 Task: Search one way flight ticket for 3 adults, 3 children in business from Miami: Miami International Airport to Wilmington: Wilmington International Airport on 8-6-2023. Choice of flights is Delta. Number of bags: 4 checked bags. Price is upto 79000. Outbound departure time preference is 23:15.
Action: Mouse moved to (239, 356)
Screenshot: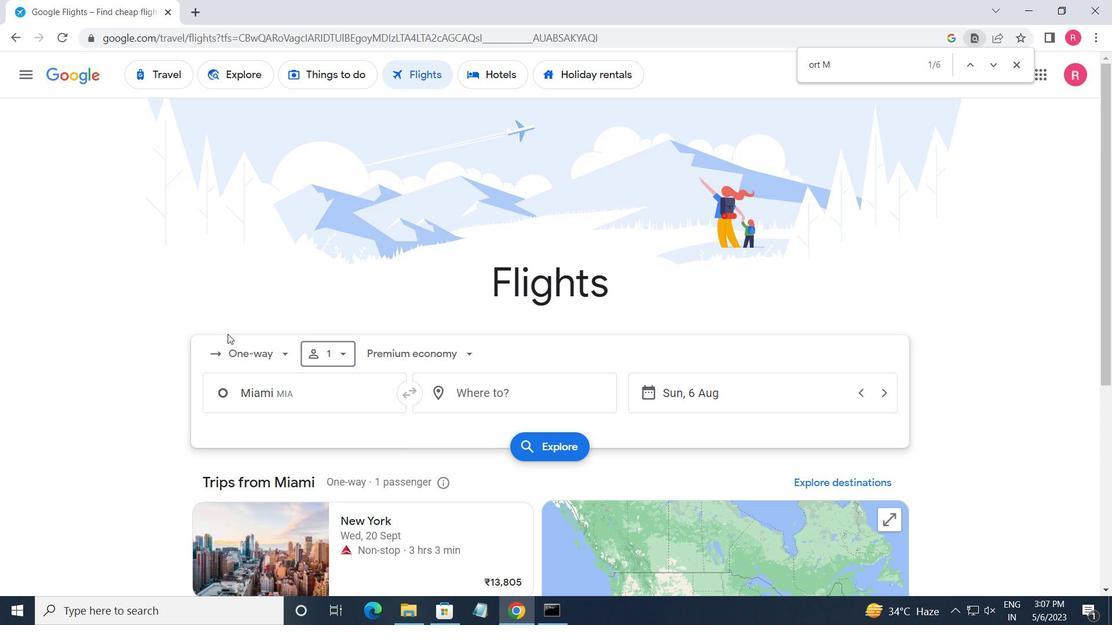 
Action: Mouse pressed left at (239, 356)
Screenshot: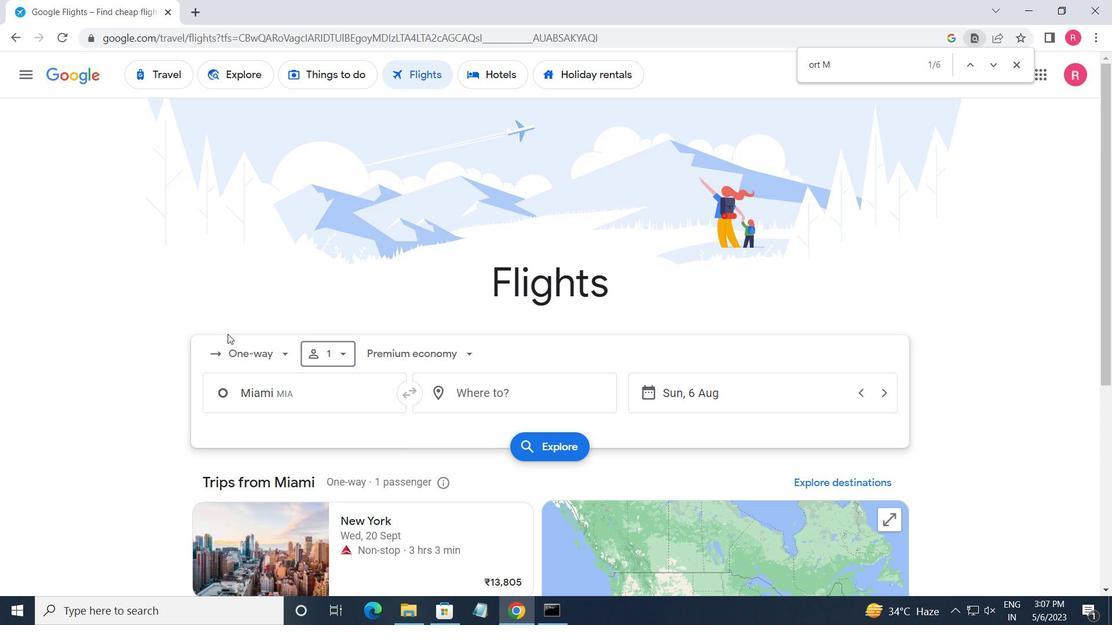 
Action: Mouse moved to (267, 421)
Screenshot: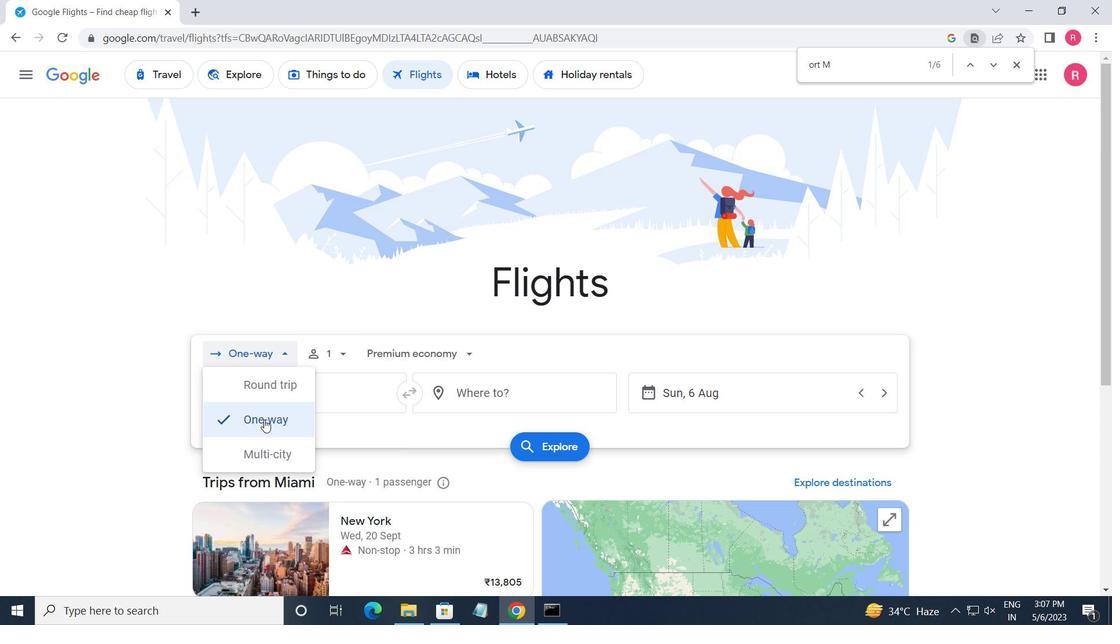 
Action: Mouse pressed left at (267, 421)
Screenshot: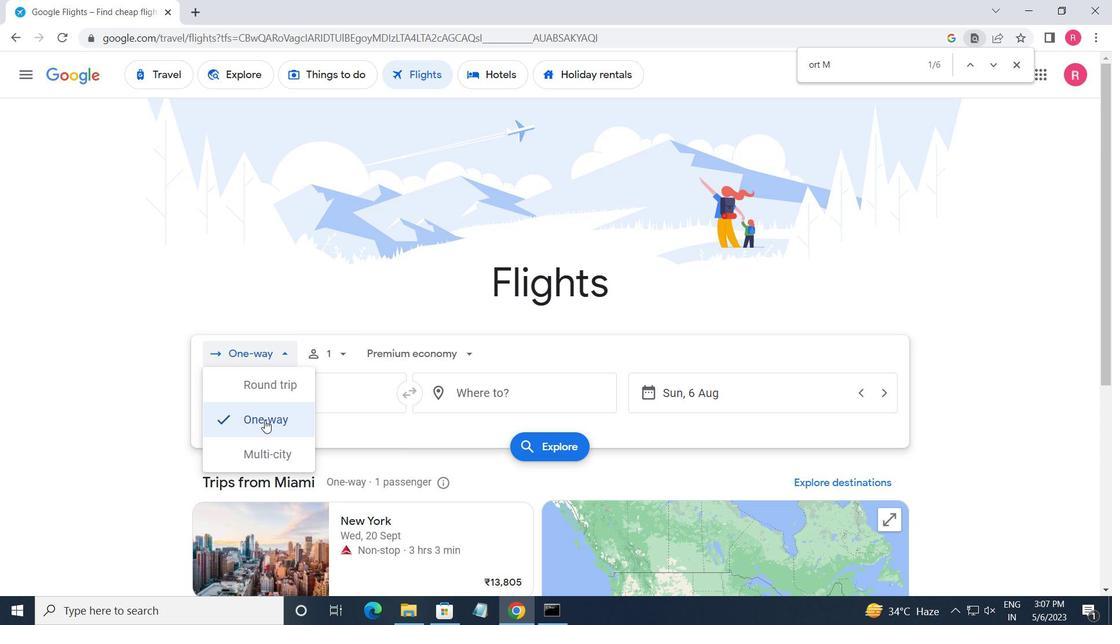 
Action: Mouse moved to (336, 356)
Screenshot: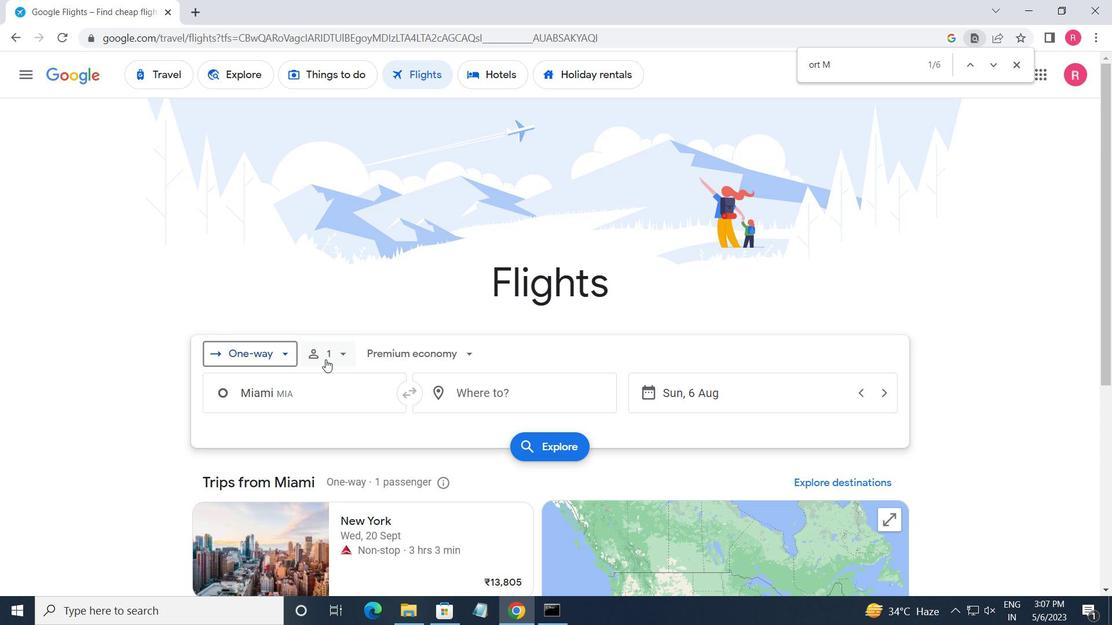 
Action: Mouse pressed left at (336, 356)
Screenshot: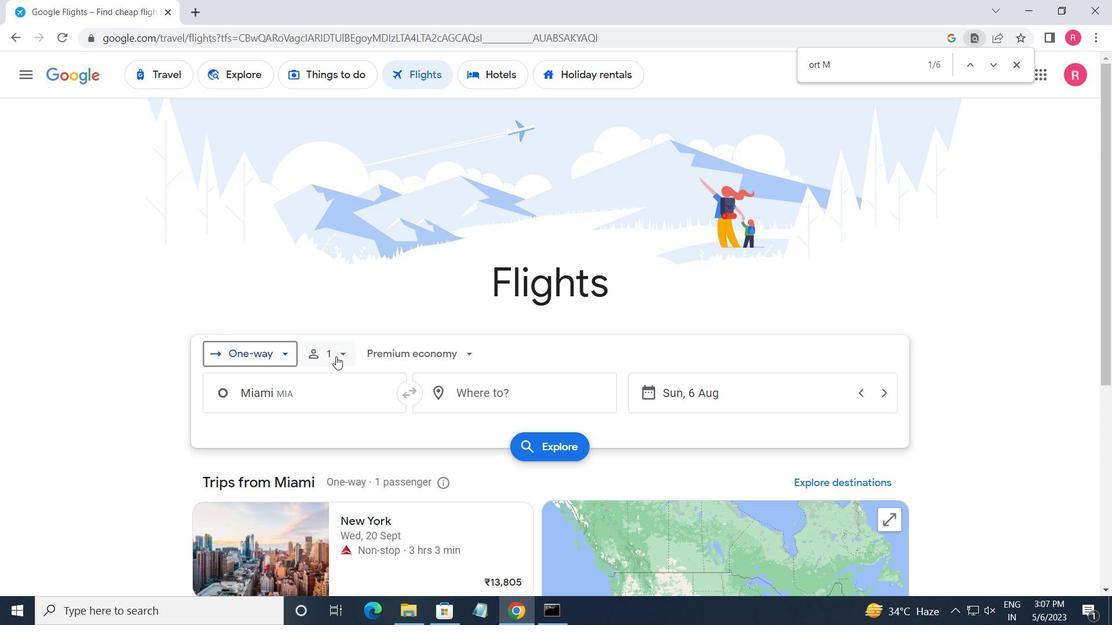 
Action: Mouse moved to (452, 400)
Screenshot: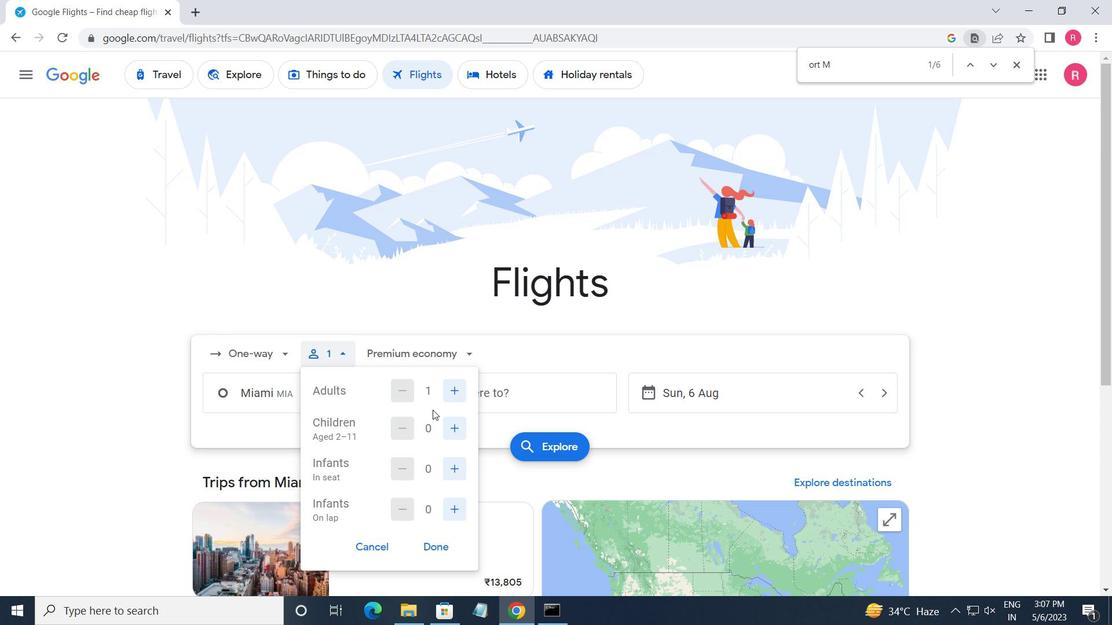 
Action: Mouse pressed left at (452, 400)
Screenshot: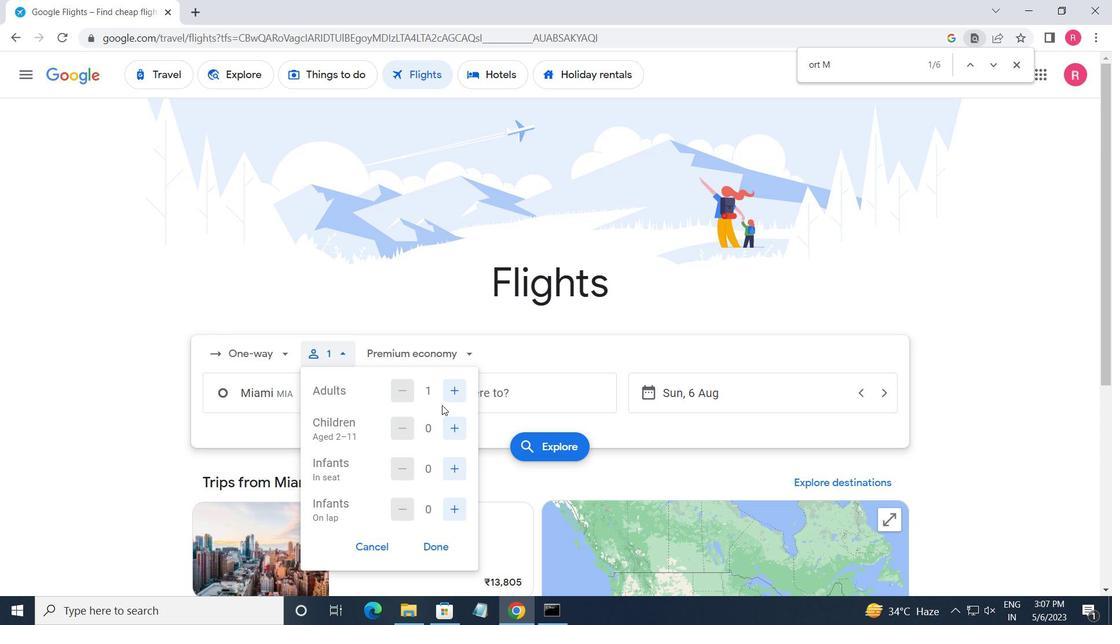 
Action: Mouse pressed left at (452, 400)
Screenshot: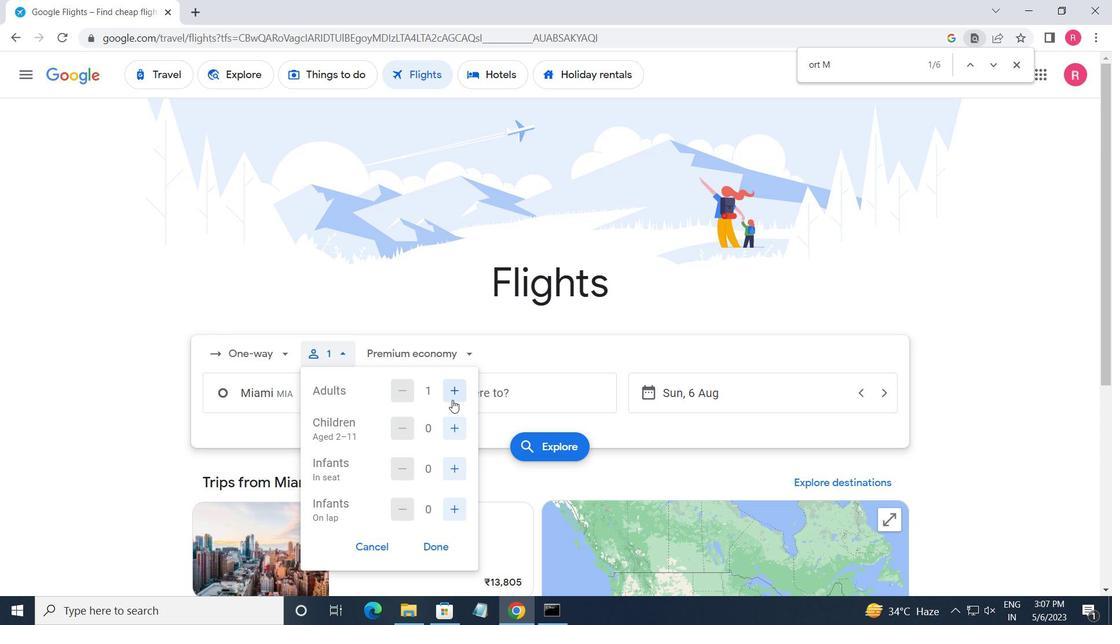 
Action: Mouse moved to (454, 423)
Screenshot: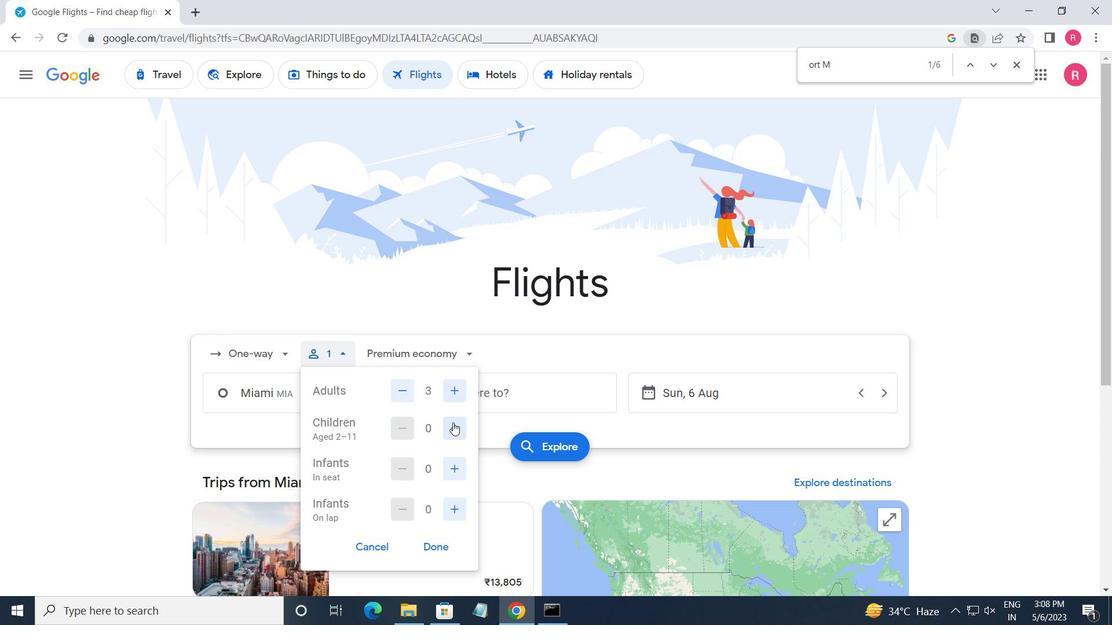 
Action: Mouse pressed left at (454, 423)
Screenshot: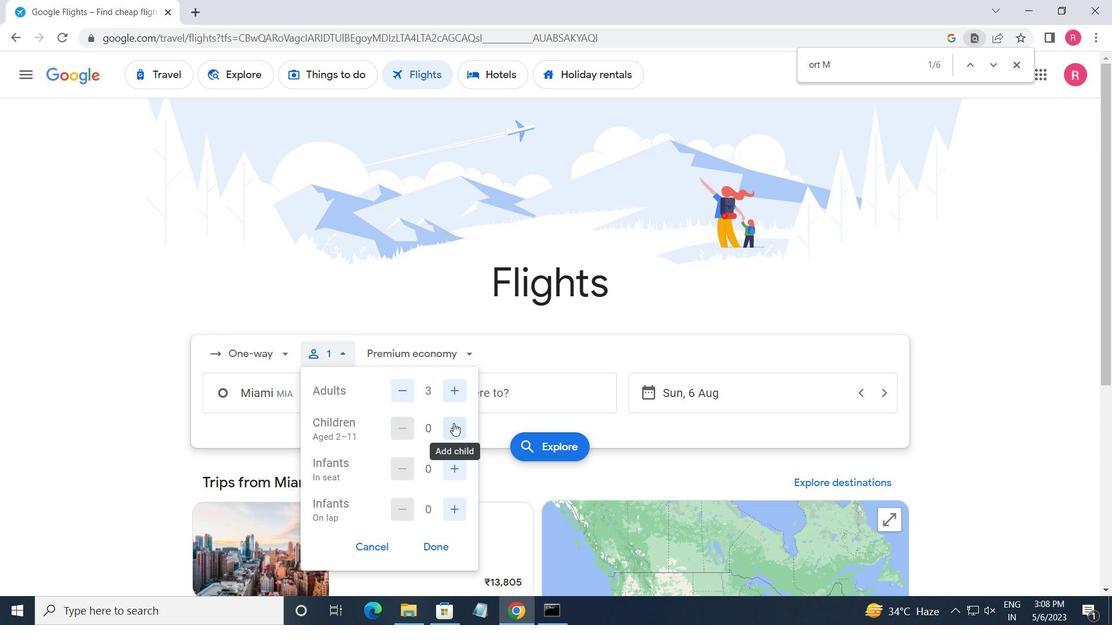 
Action: Mouse pressed left at (454, 423)
Screenshot: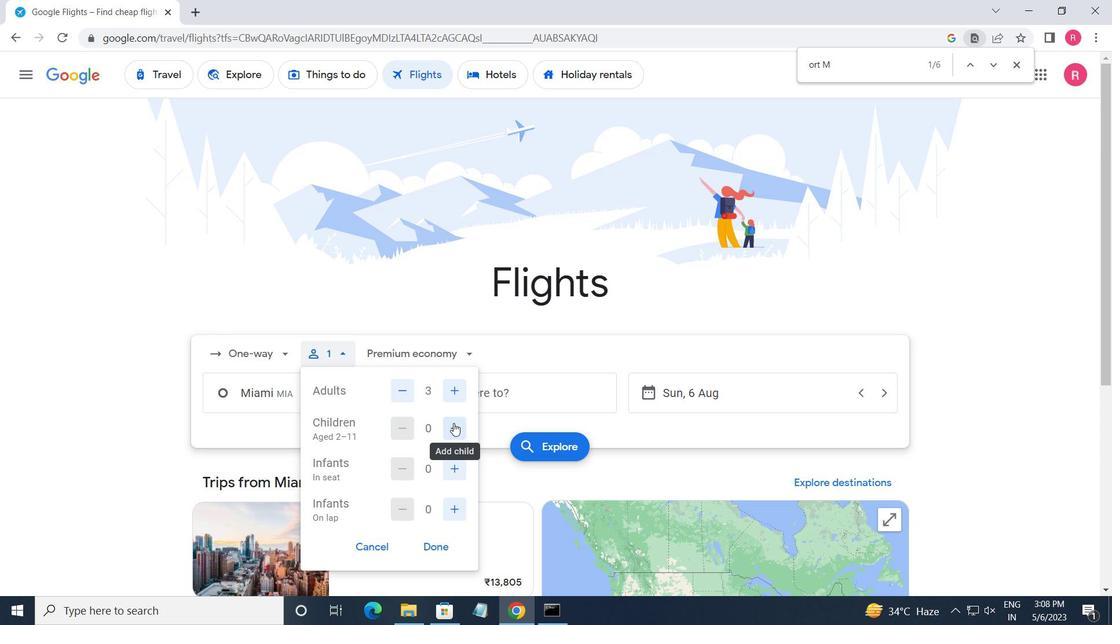 
Action: Mouse pressed left at (454, 423)
Screenshot: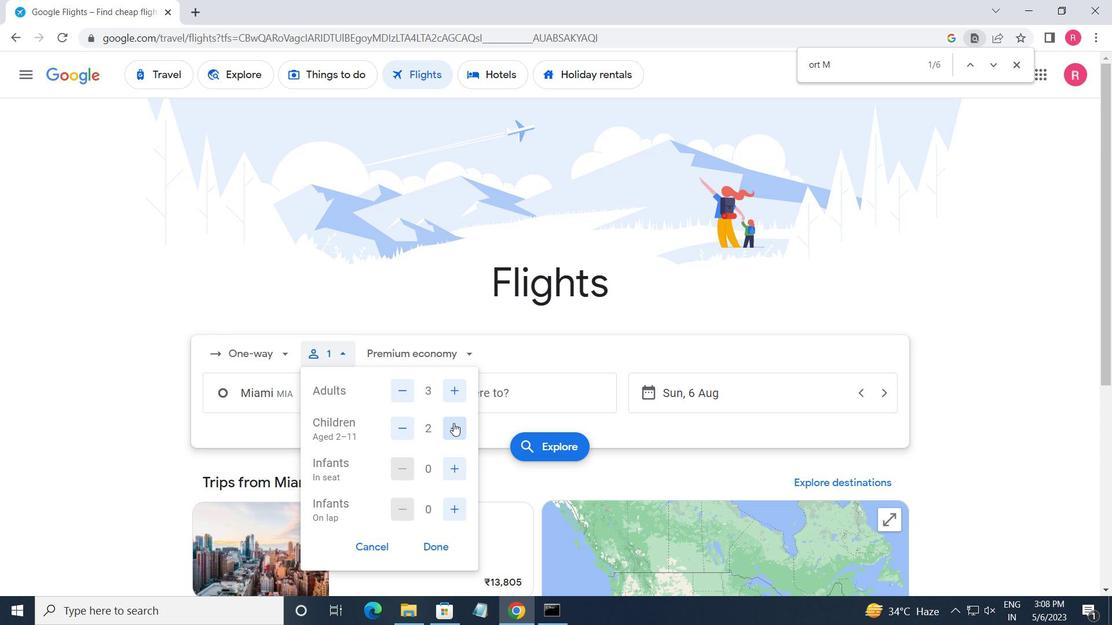 
Action: Mouse moved to (426, 557)
Screenshot: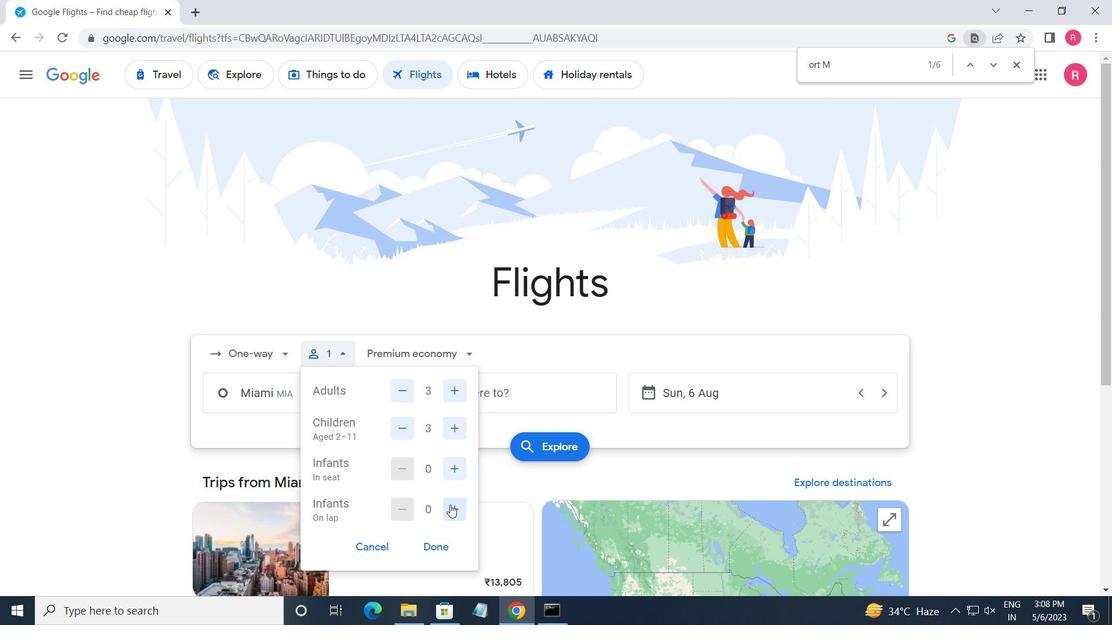 
Action: Mouse pressed left at (426, 557)
Screenshot: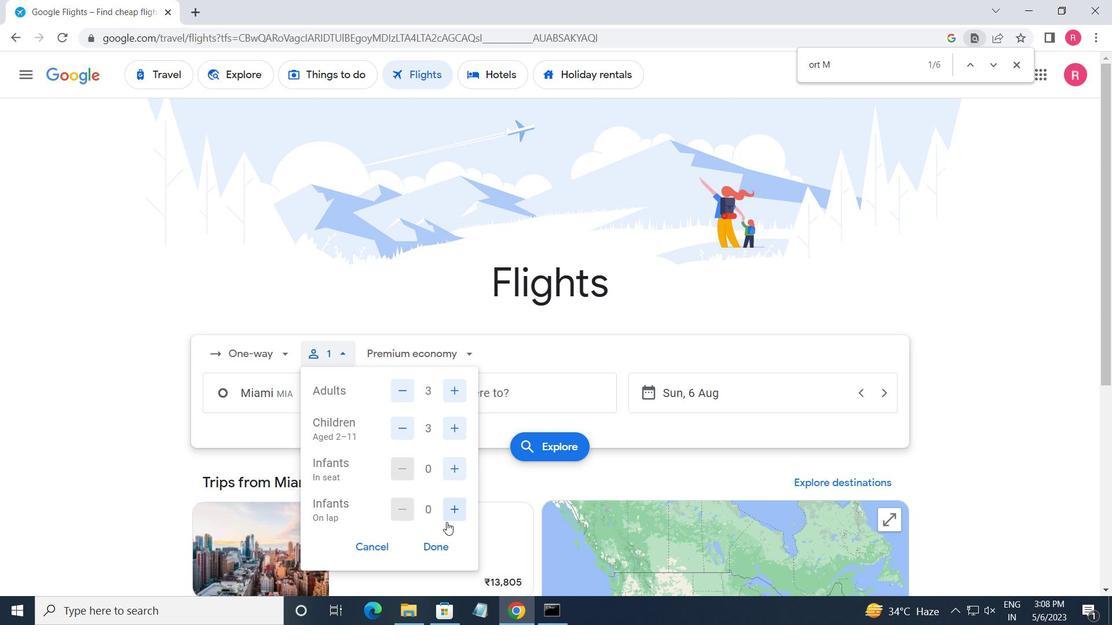 
Action: Mouse moved to (407, 358)
Screenshot: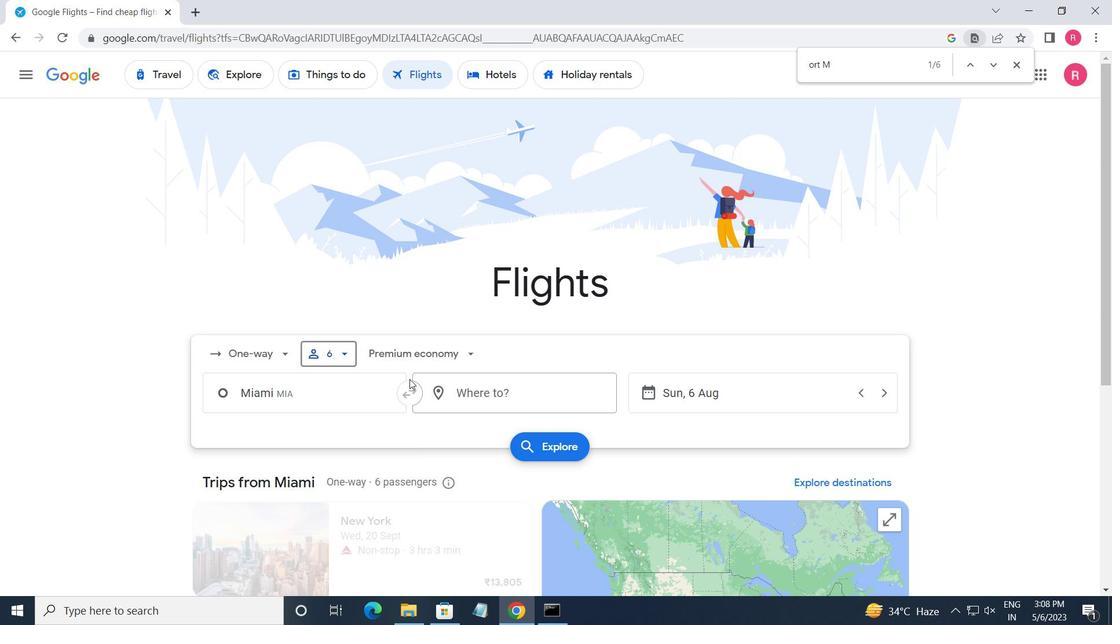 
Action: Mouse pressed left at (407, 358)
Screenshot: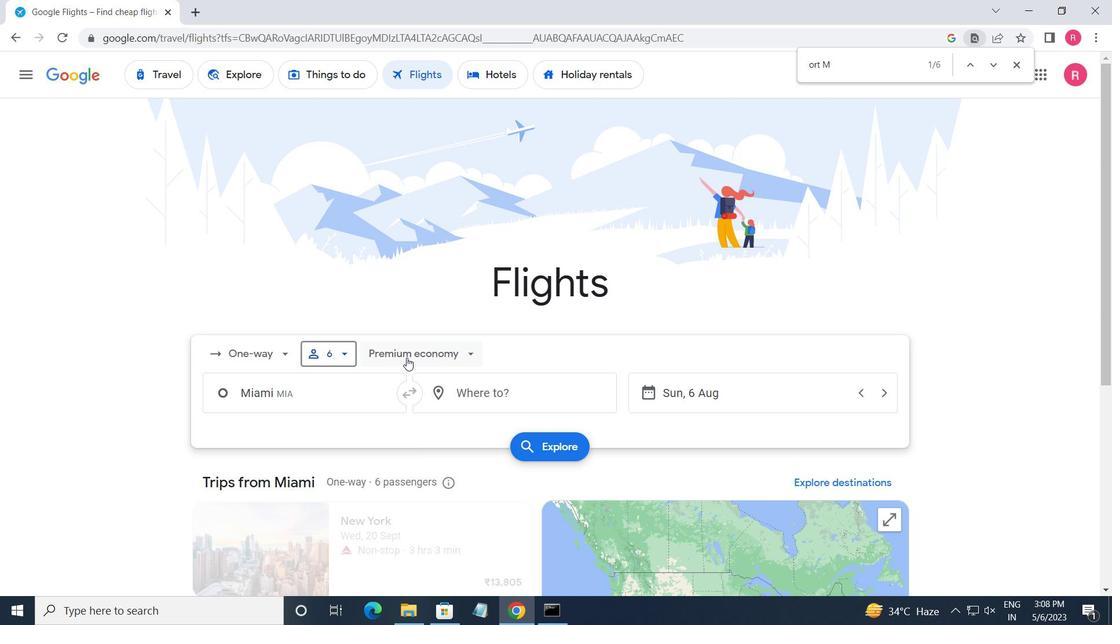 
Action: Mouse moved to (432, 455)
Screenshot: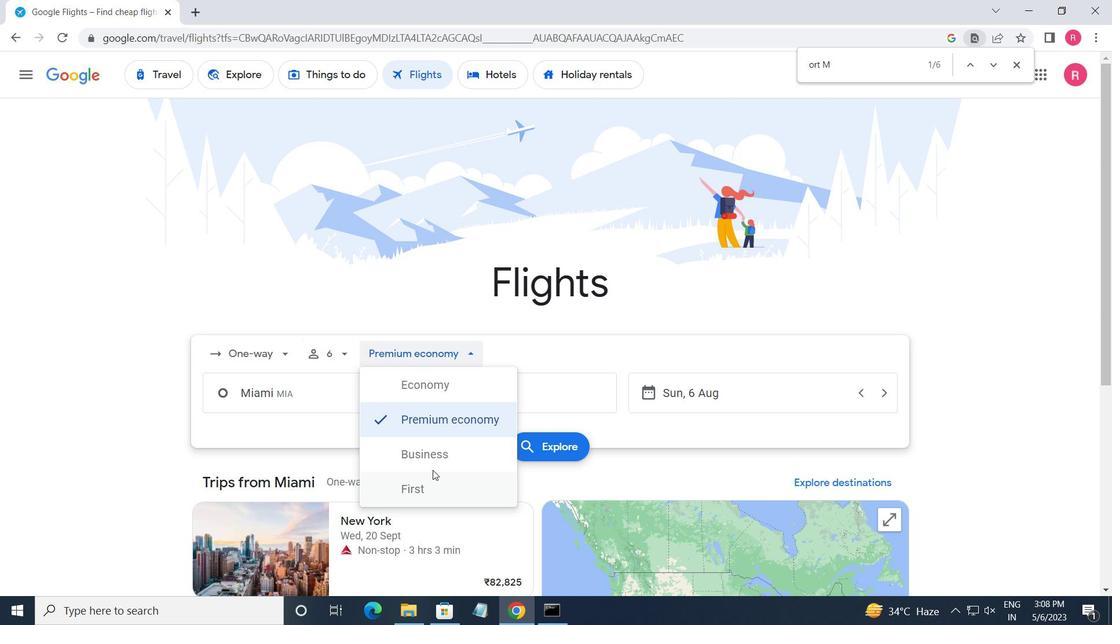 
Action: Mouse pressed left at (432, 455)
Screenshot: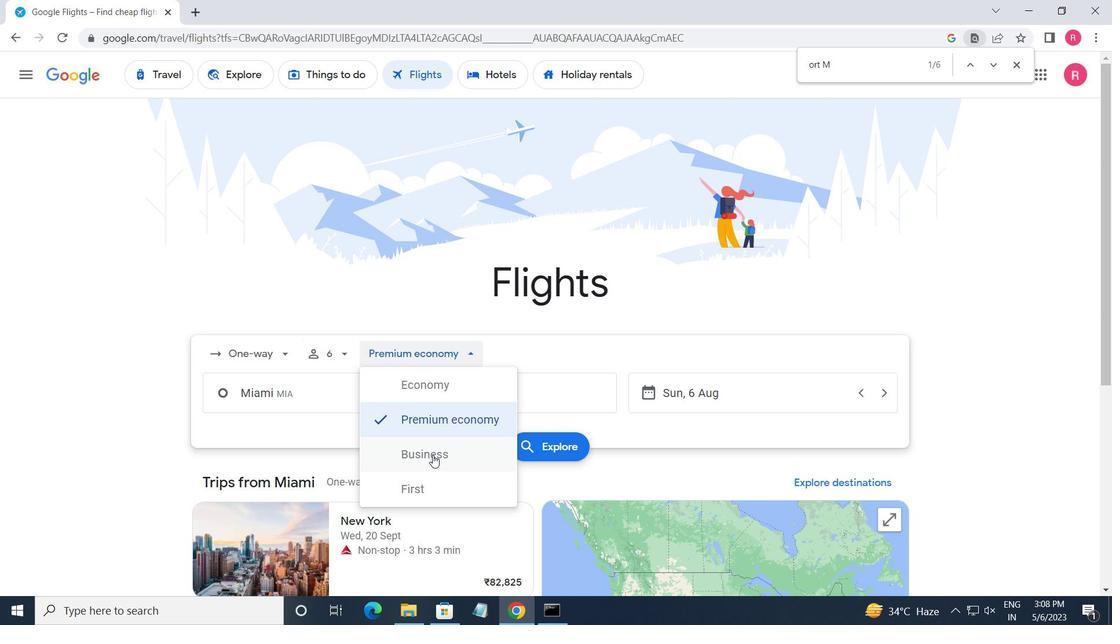 
Action: Mouse moved to (348, 406)
Screenshot: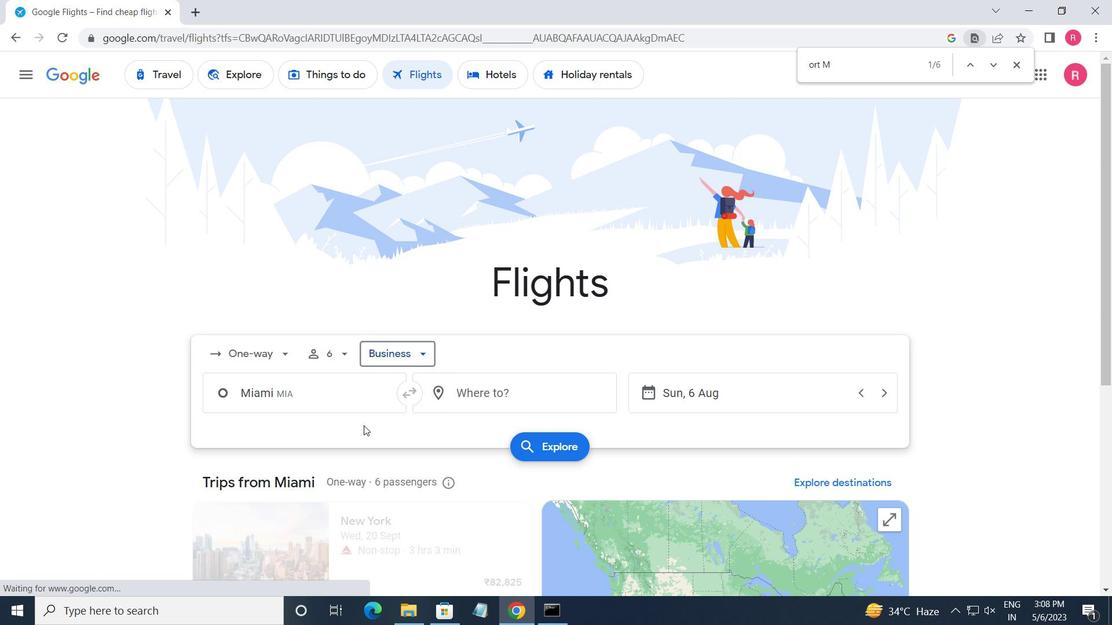 
Action: Mouse pressed left at (348, 406)
Screenshot: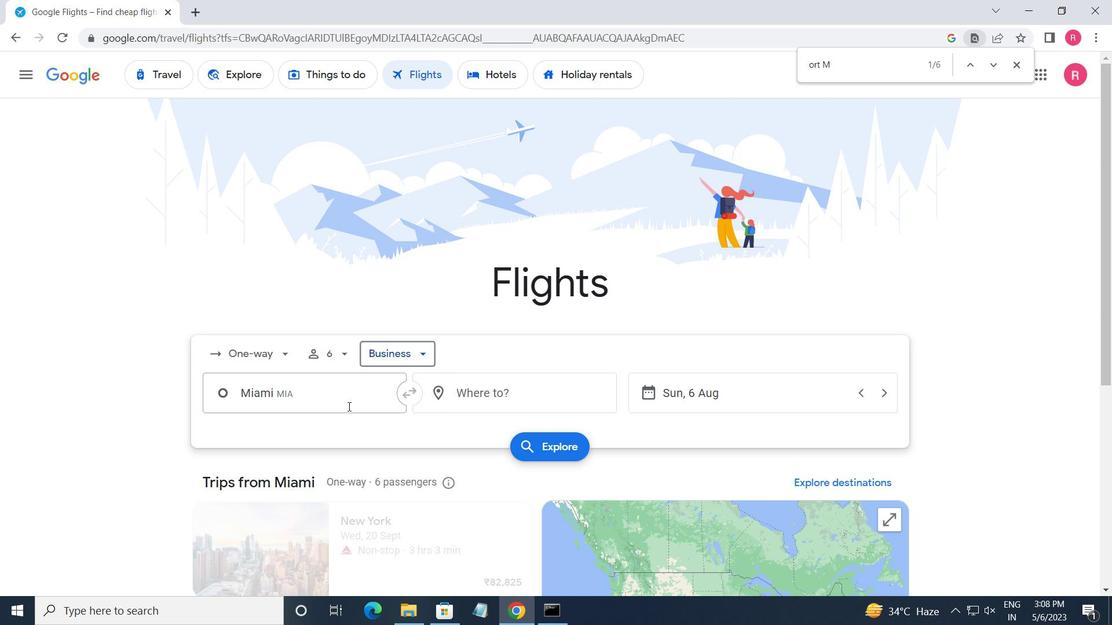 
Action: Mouse moved to (347, 403)
Screenshot: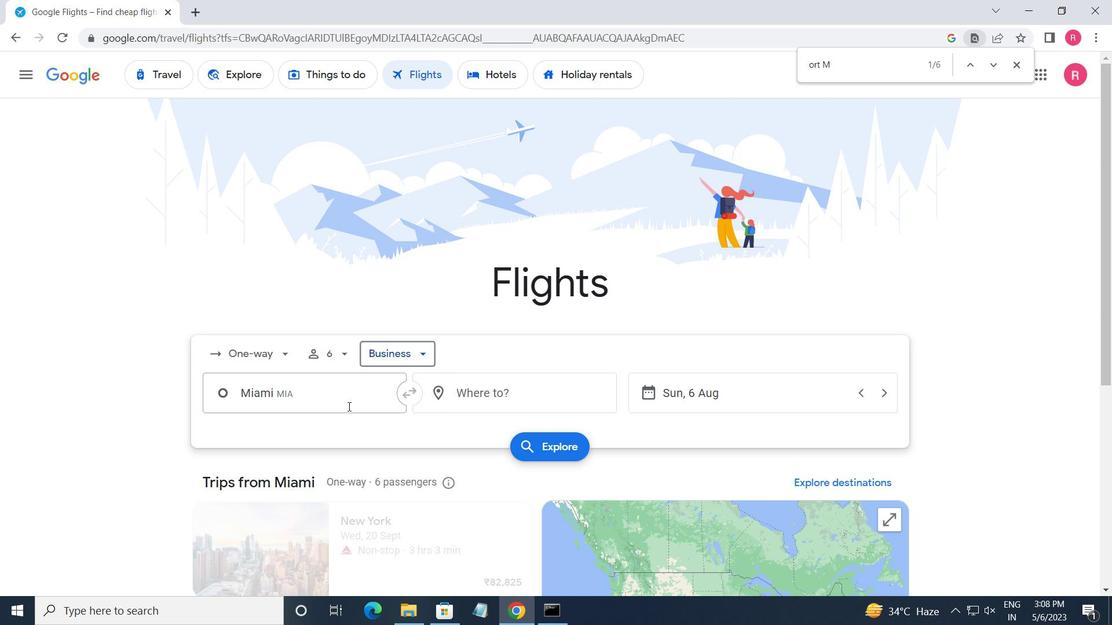 
Action: Key pressed <Key.shift_r>Miami
Screenshot: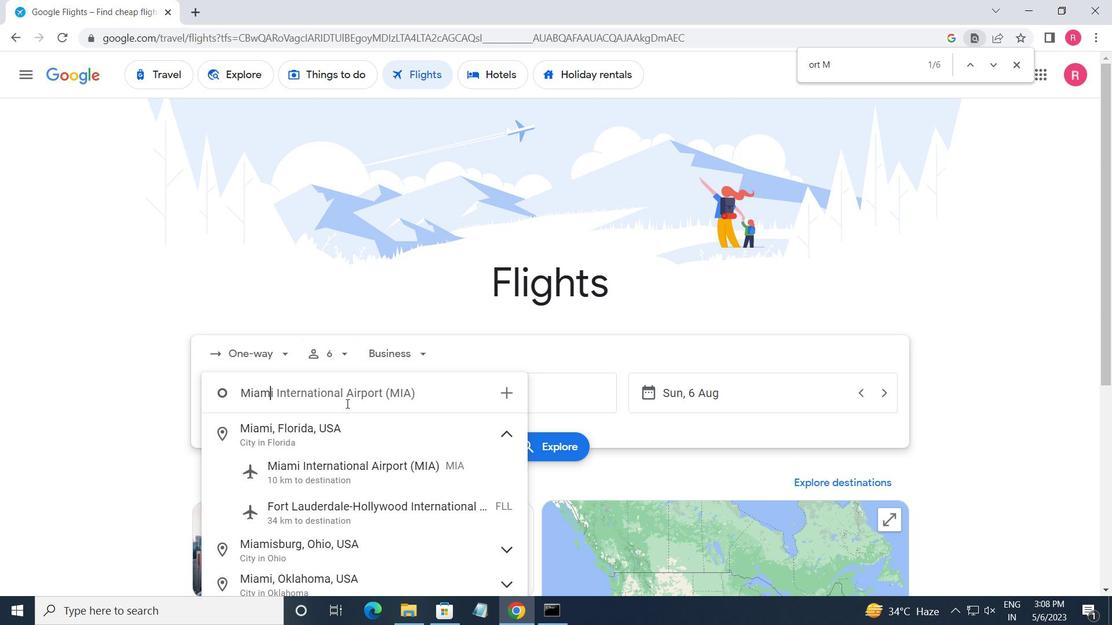 
Action: Mouse moved to (401, 482)
Screenshot: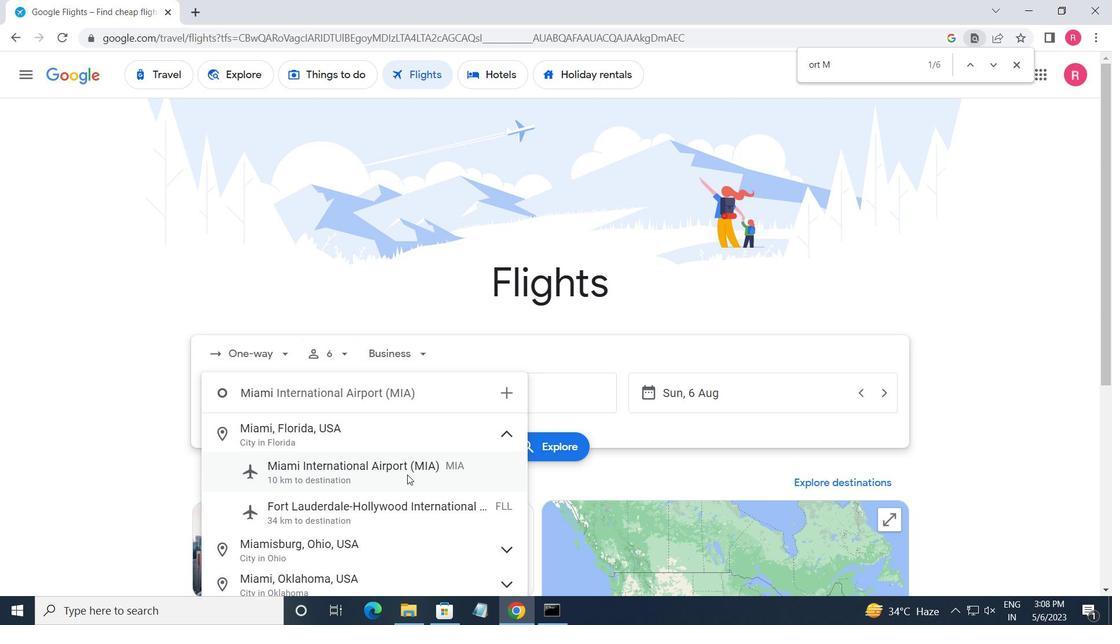
Action: Mouse pressed left at (401, 482)
Screenshot: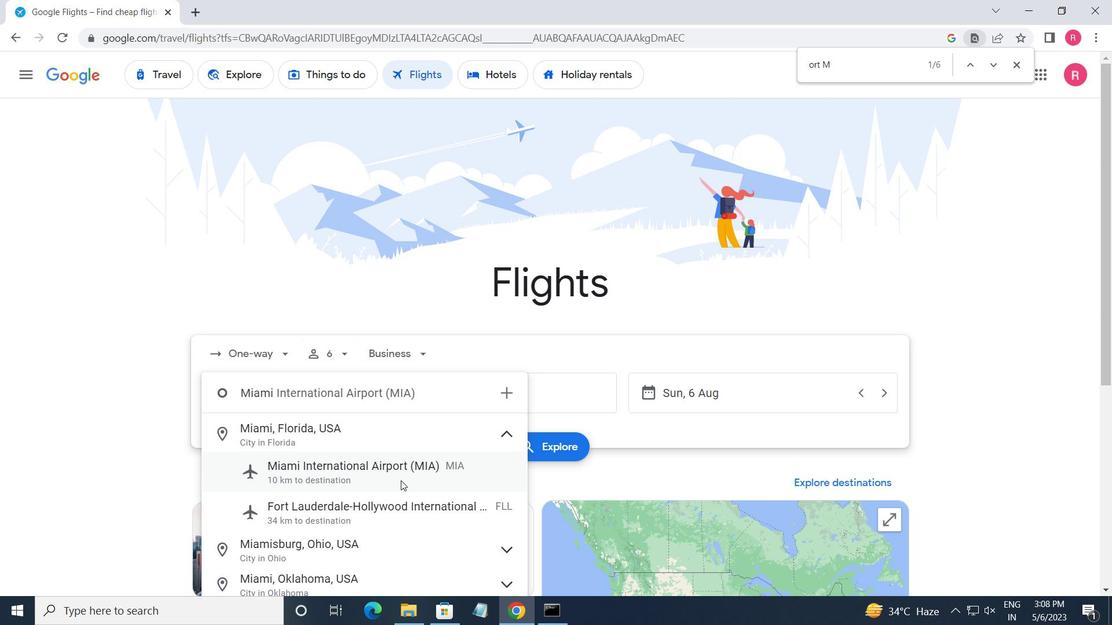 
Action: Mouse moved to (503, 402)
Screenshot: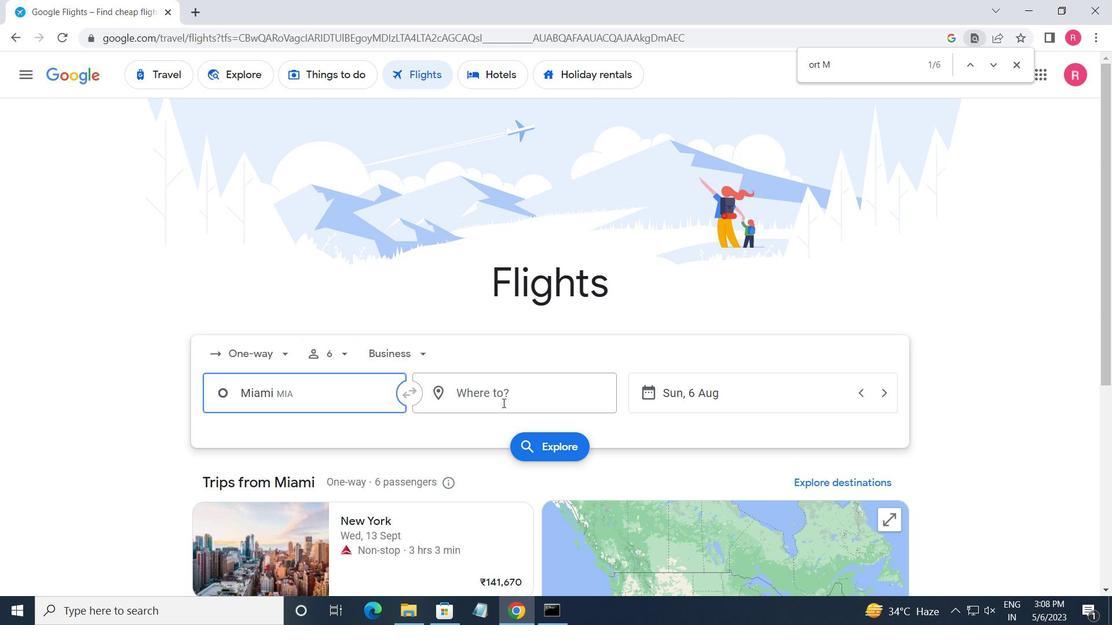 
Action: Mouse pressed left at (503, 402)
Screenshot: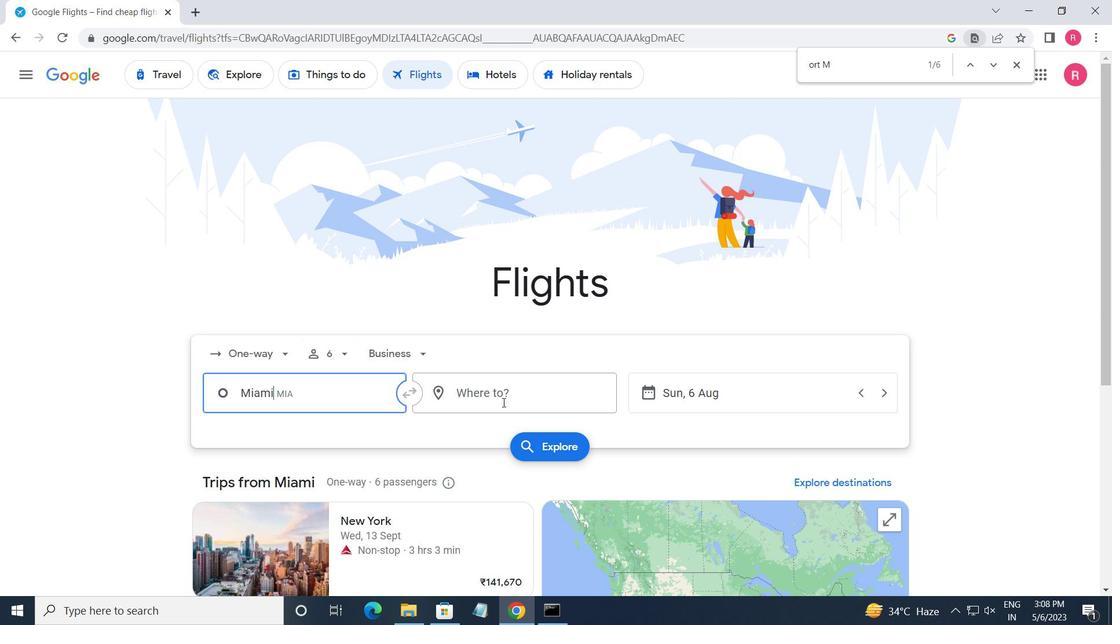 
Action: Key pressed <Key.shift>WILMINGTON
Screenshot: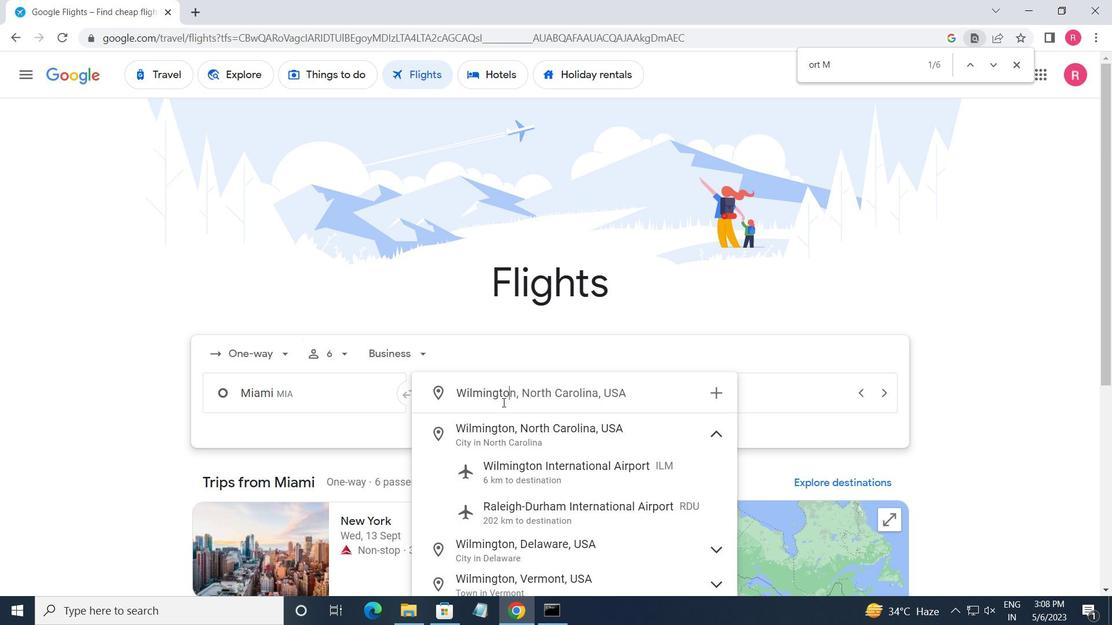 
Action: Mouse moved to (539, 479)
Screenshot: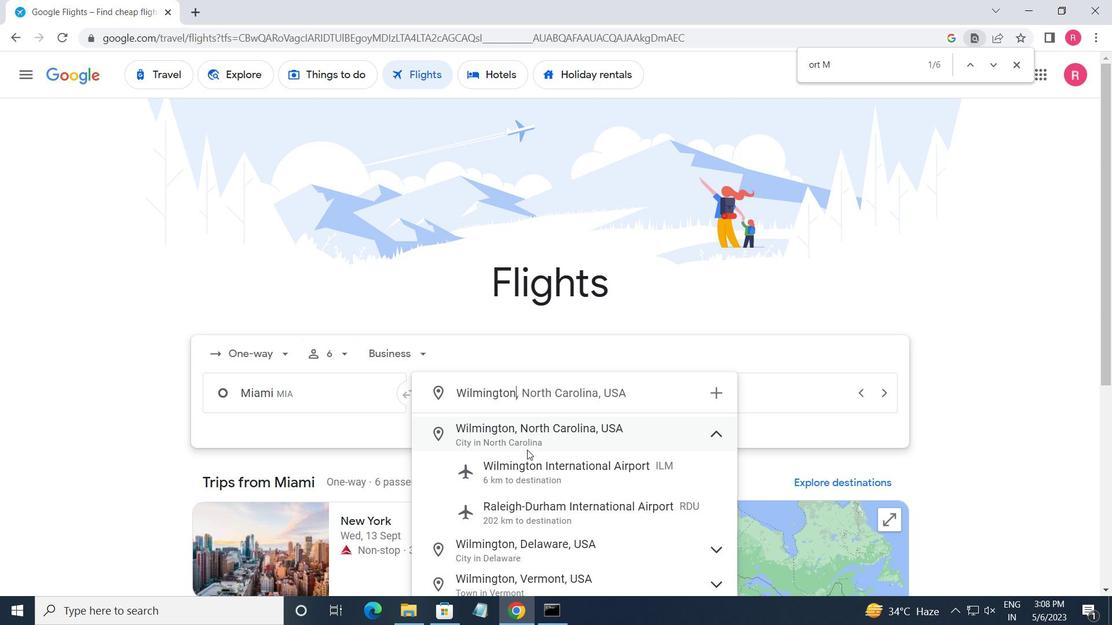 
Action: Mouse pressed left at (539, 479)
Screenshot: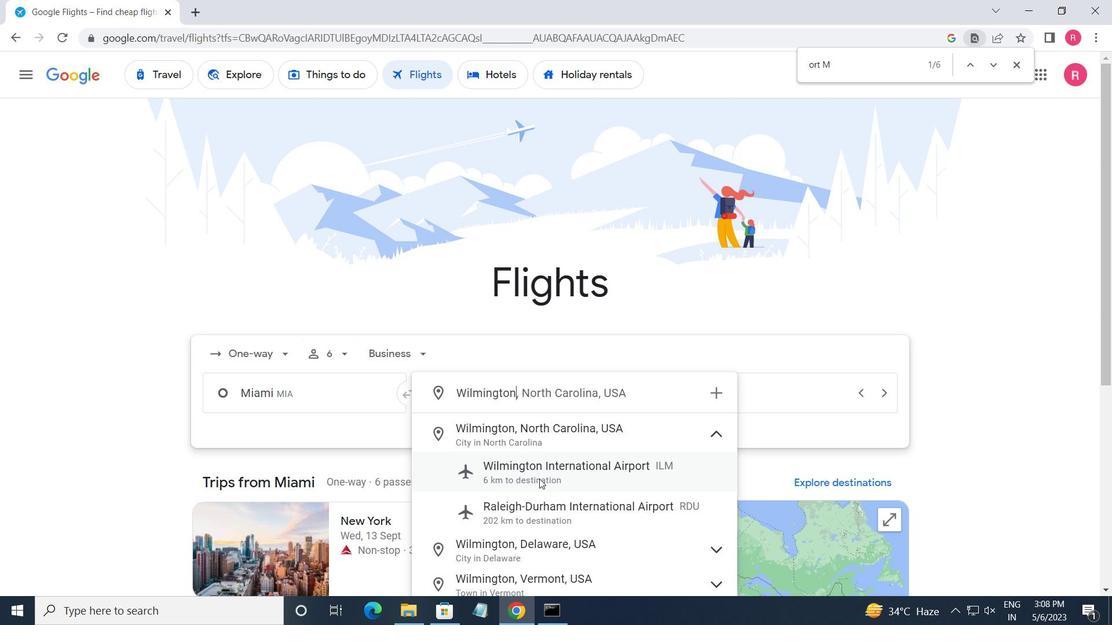 
Action: Mouse moved to (756, 409)
Screenshot: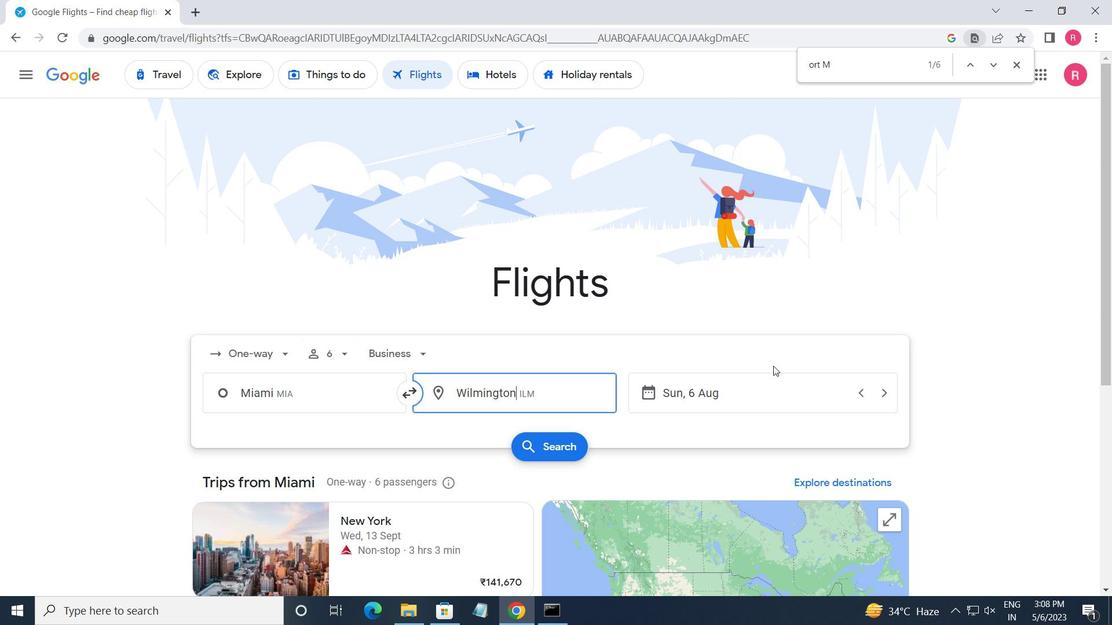 
Action: Mouse pressed left at (756, 409)
Screenshot: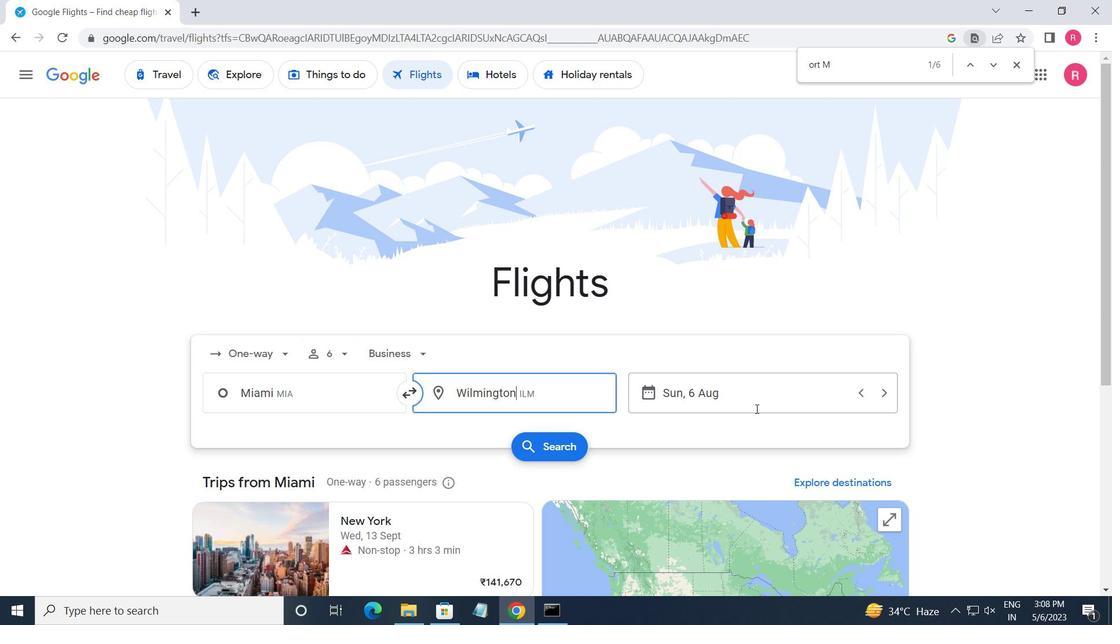 
Action: Mouse moved to (383, 371)
Screenshot: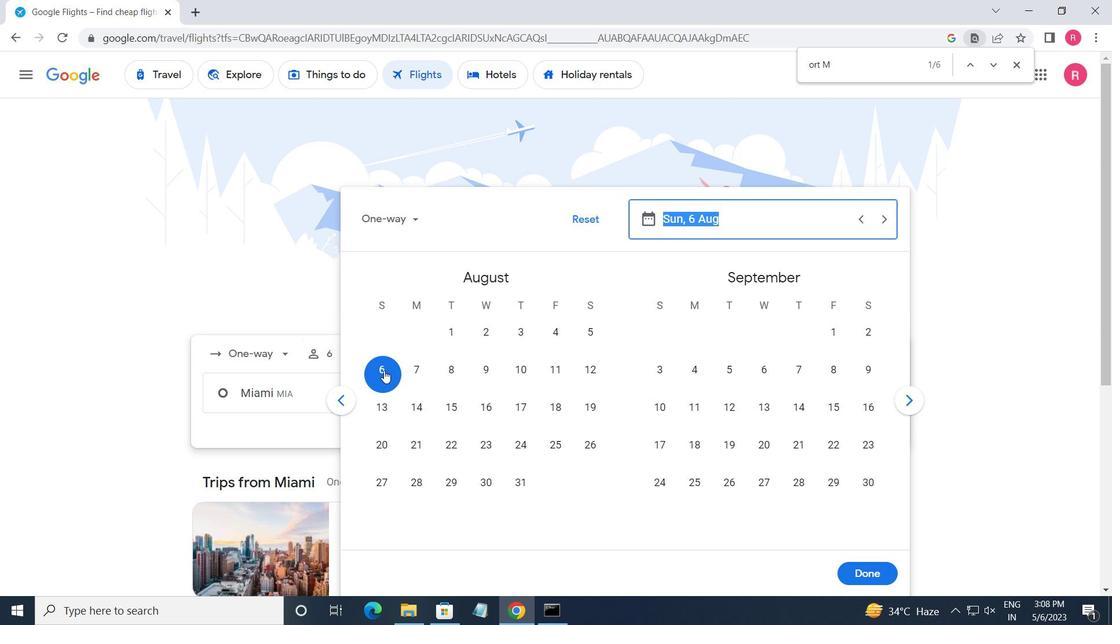 
Action: Mouse pressed left at (383, 371)
Screenshot: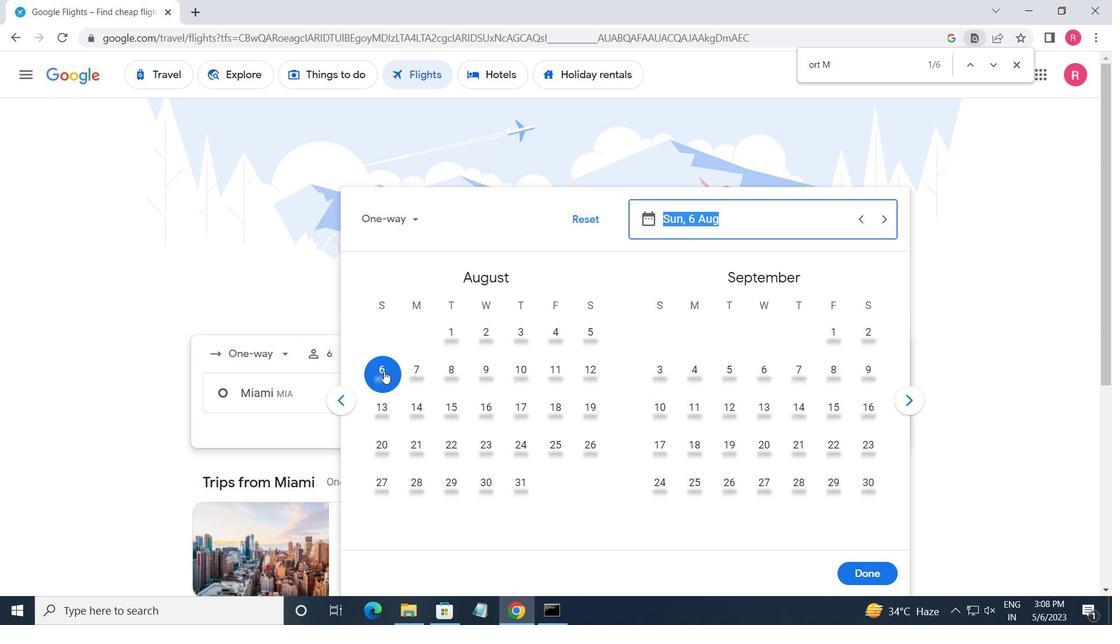 
Action: Mouse moved to (878, 572)
Screenshot: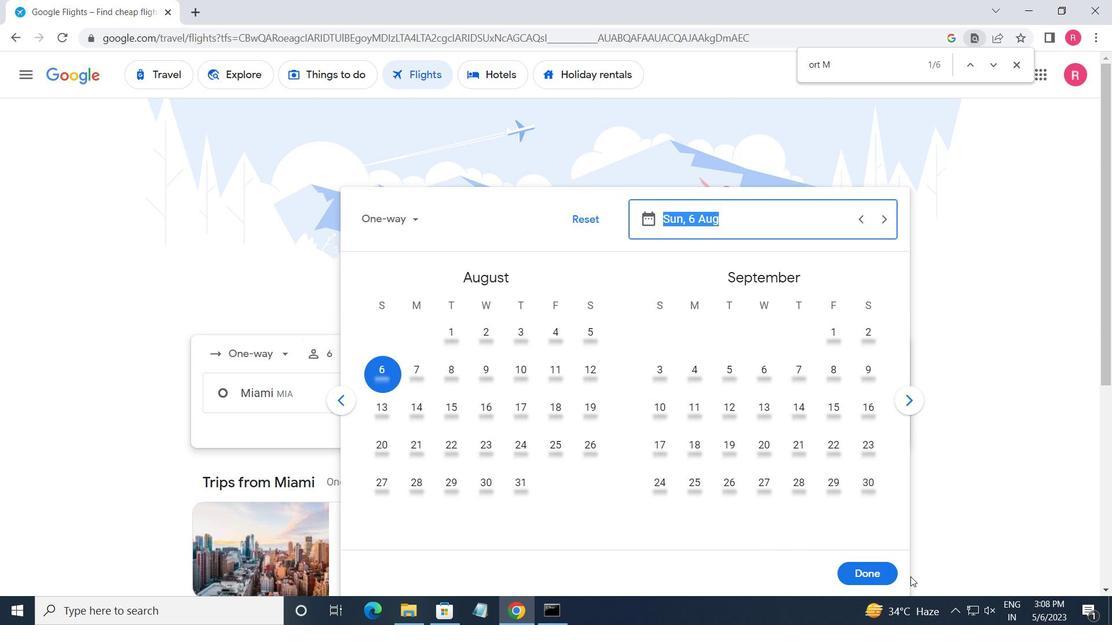 
Action: Mouse pressed left at (878, 572)
Screenshot: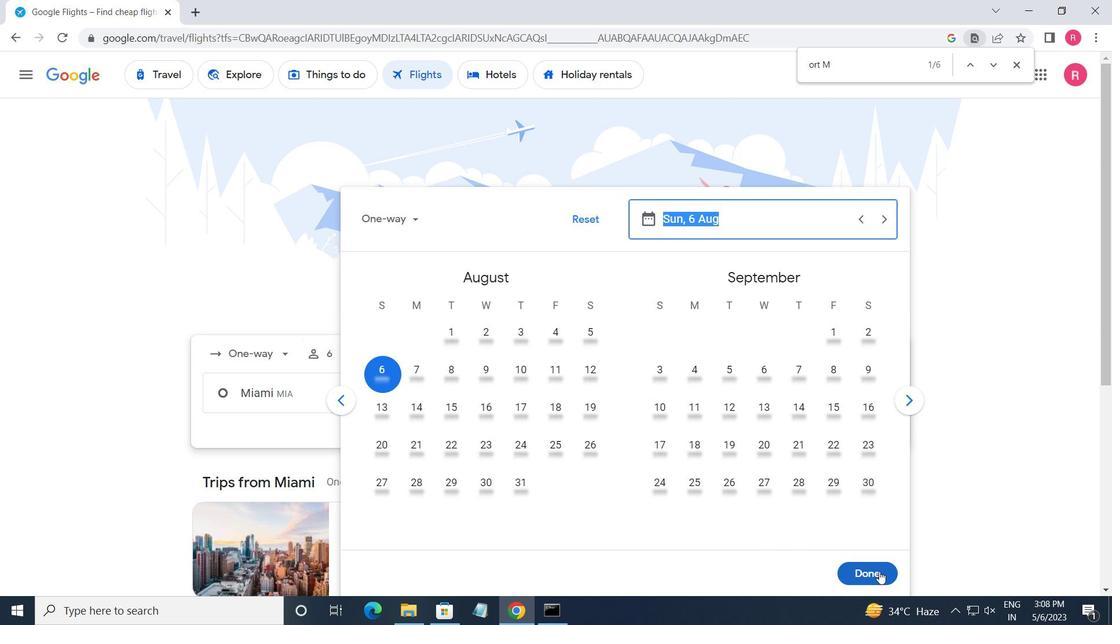 
Action: Mouse moved to (575, 442)
Screenshot: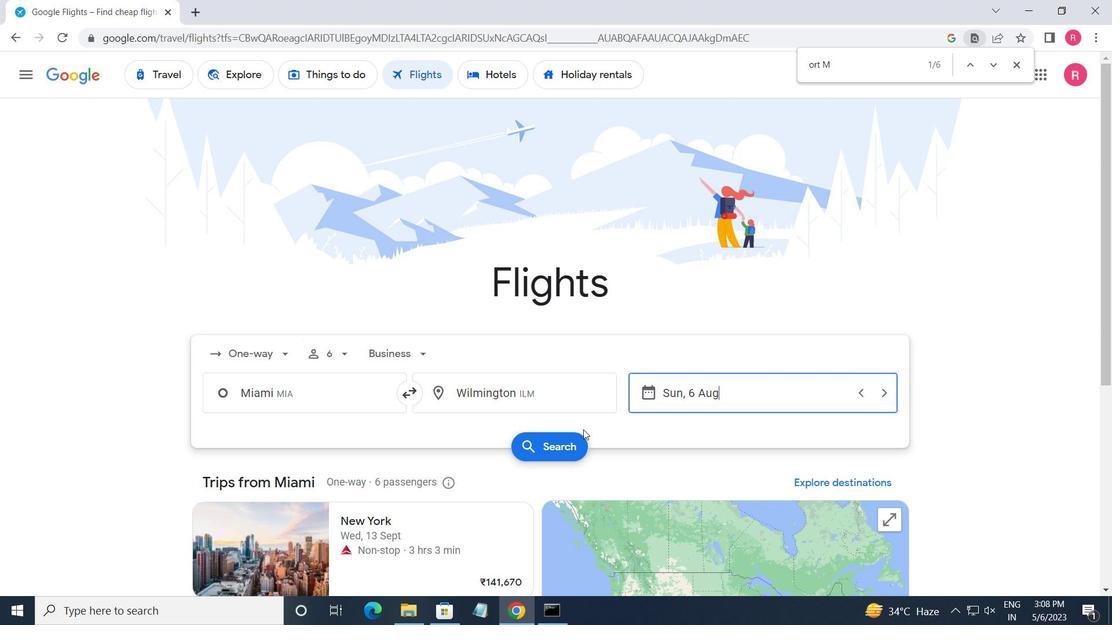 
Action: Mouse pressed left at (575, 442)
Screenshot: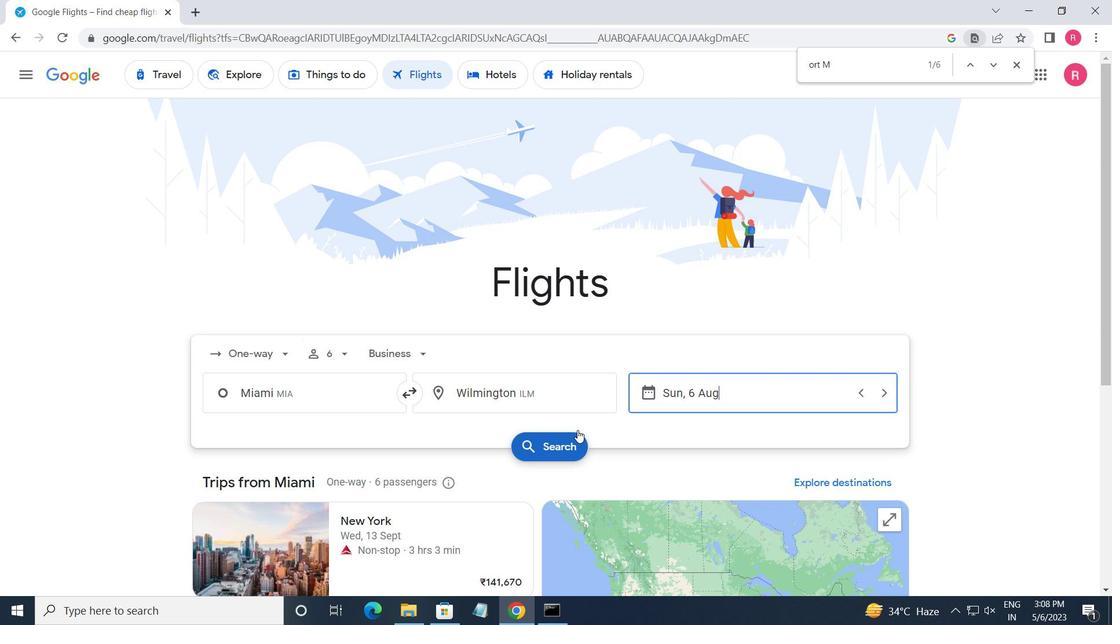 
Action: Mouse moved to (218, 203)
Screenshot: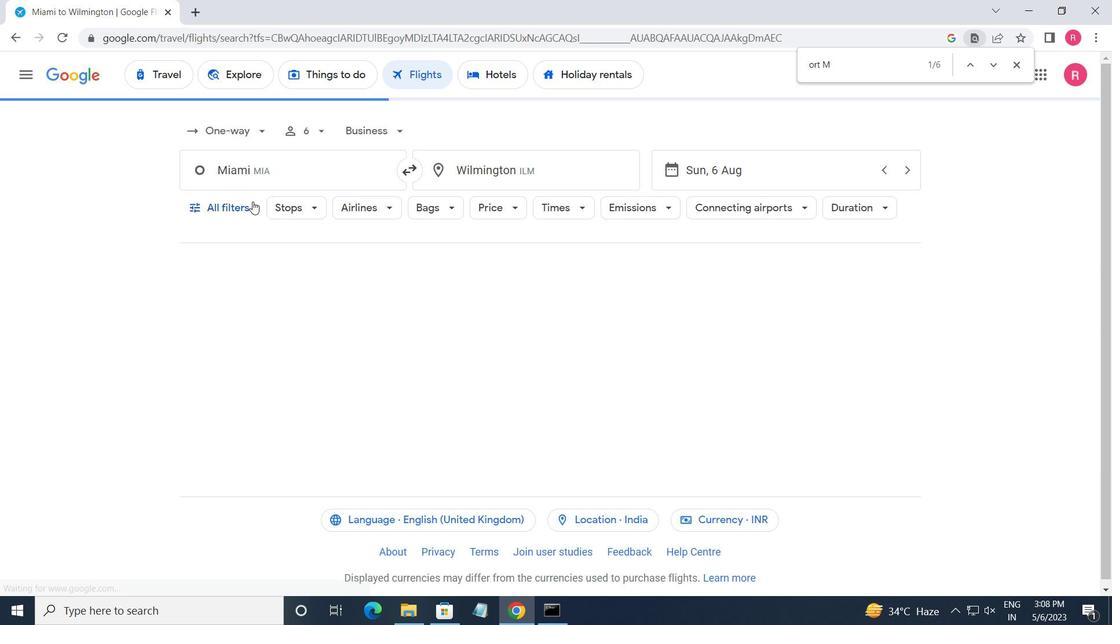 
Action: Mouse pressed left at (218, 203)
Screenshot: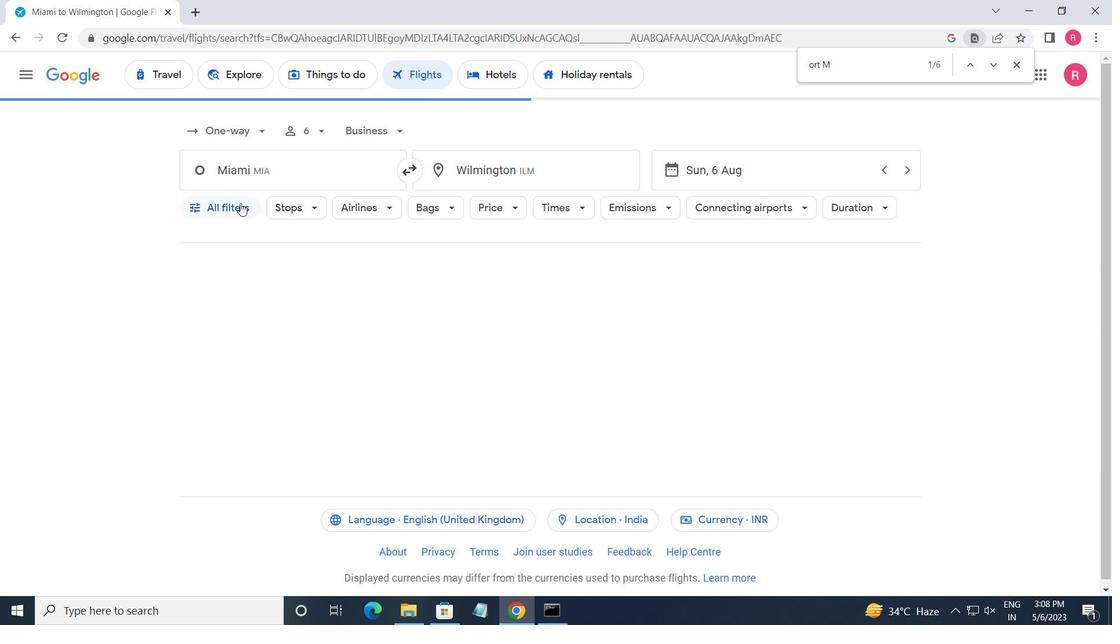 
Action: Mouse moved to (284, 323)
Screenshot: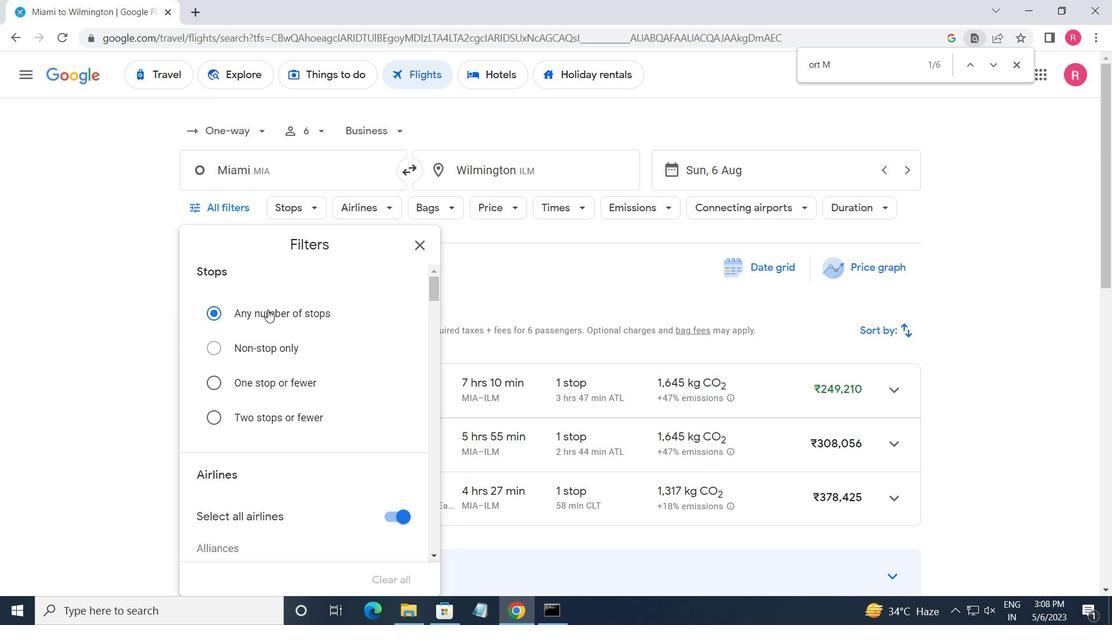 
Action: Mouse scrolled (284, 323) with delta (0, 0)
Screenshot: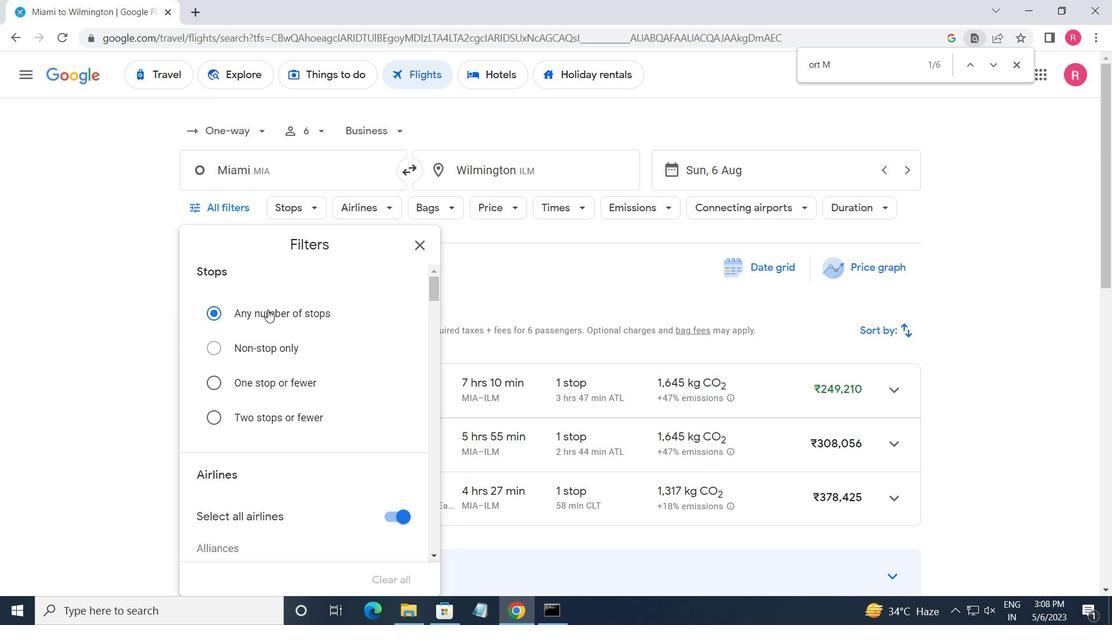
Action: Mouse moved to (285, 326)
Screenshot: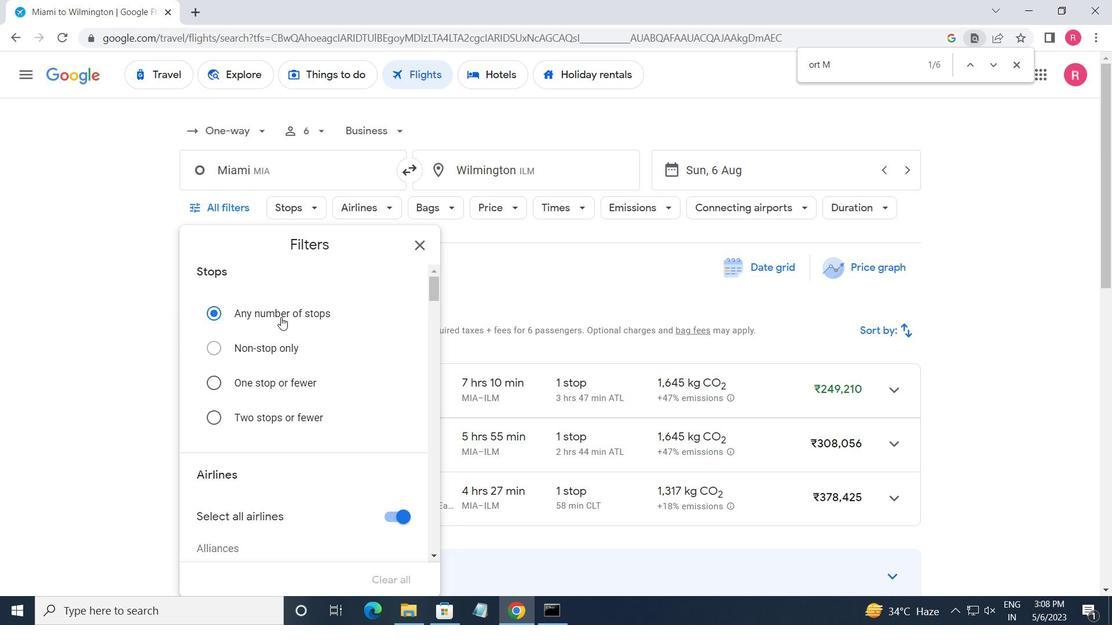 
Action: Mouse scrolled (285, 325) with delta (0, 0)
Screenshot: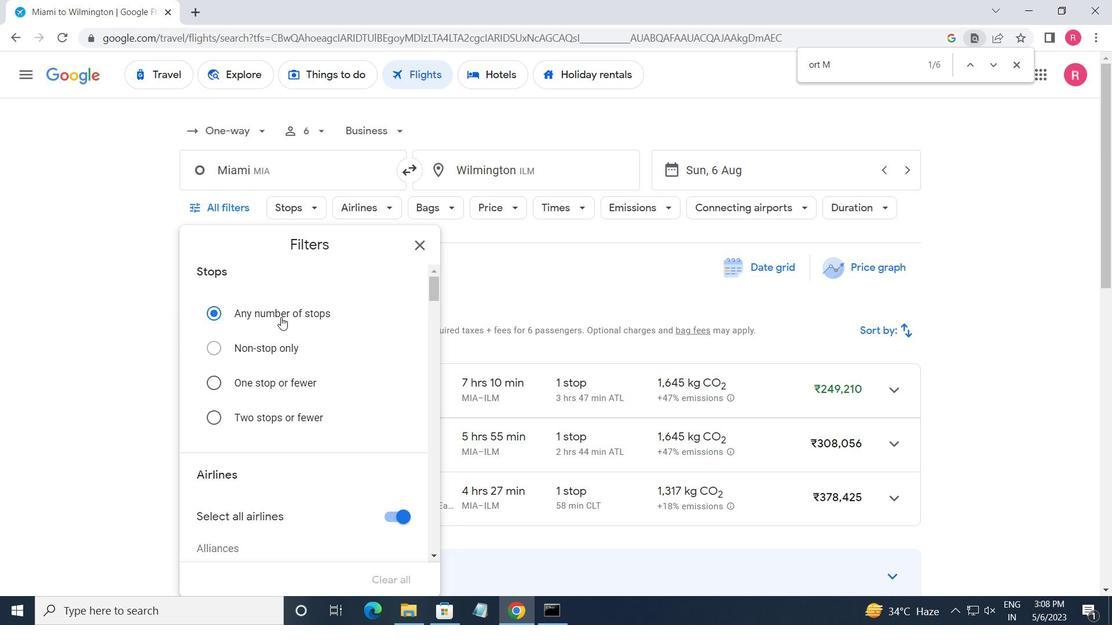 
Action: Mouse scrolled (285, 325) with delta (0, 0)
Screenshot: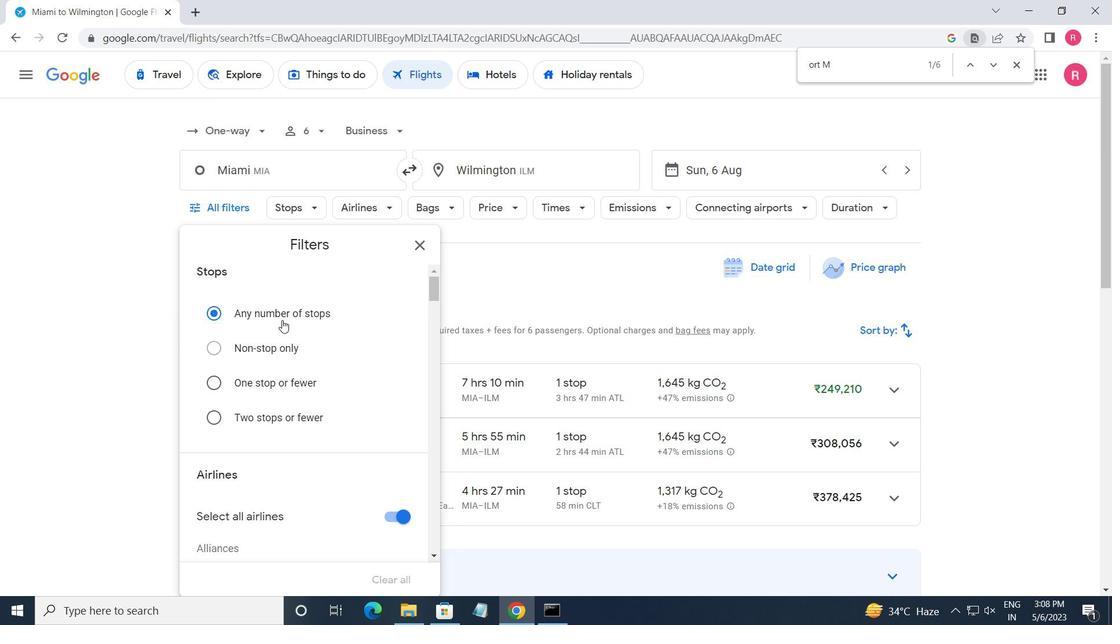 
Action: Mouse moved to (285, 327)
Screenshot: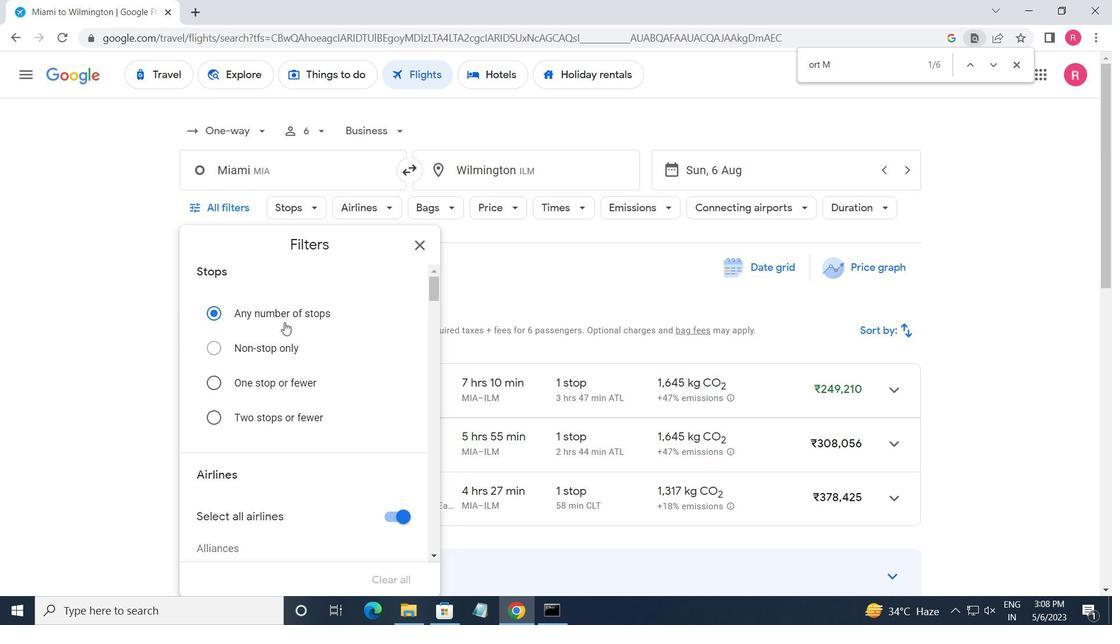 
Action: Mouse scrolled (285, 326) with delta (0, 0)
Screenshot: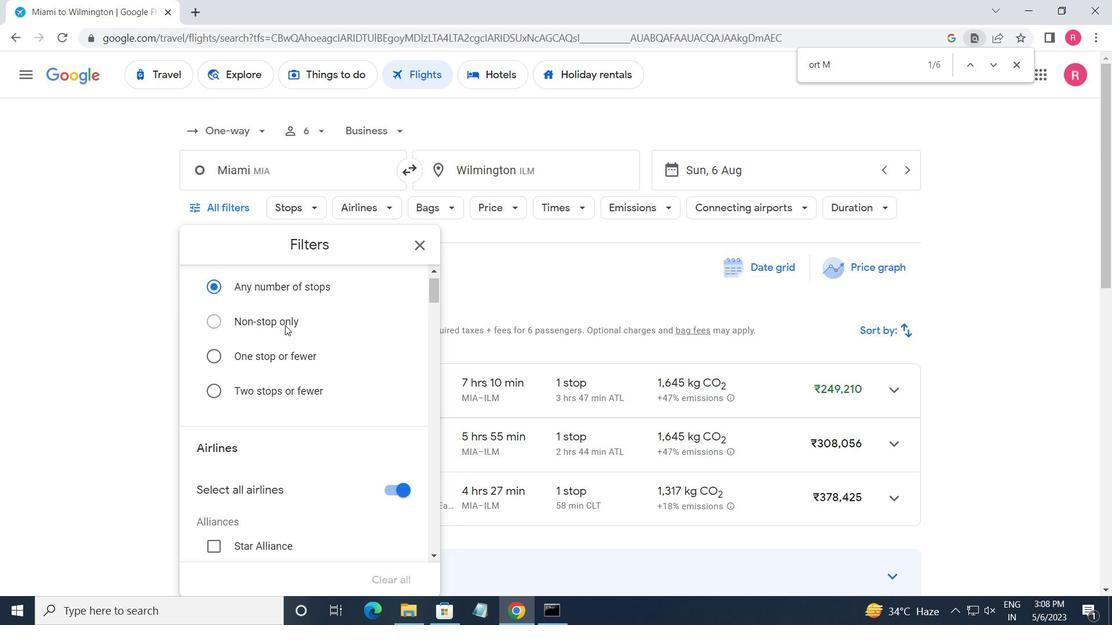
Action: Mouse scrolled (285, 326) with delta (0, 0)
Screenshot: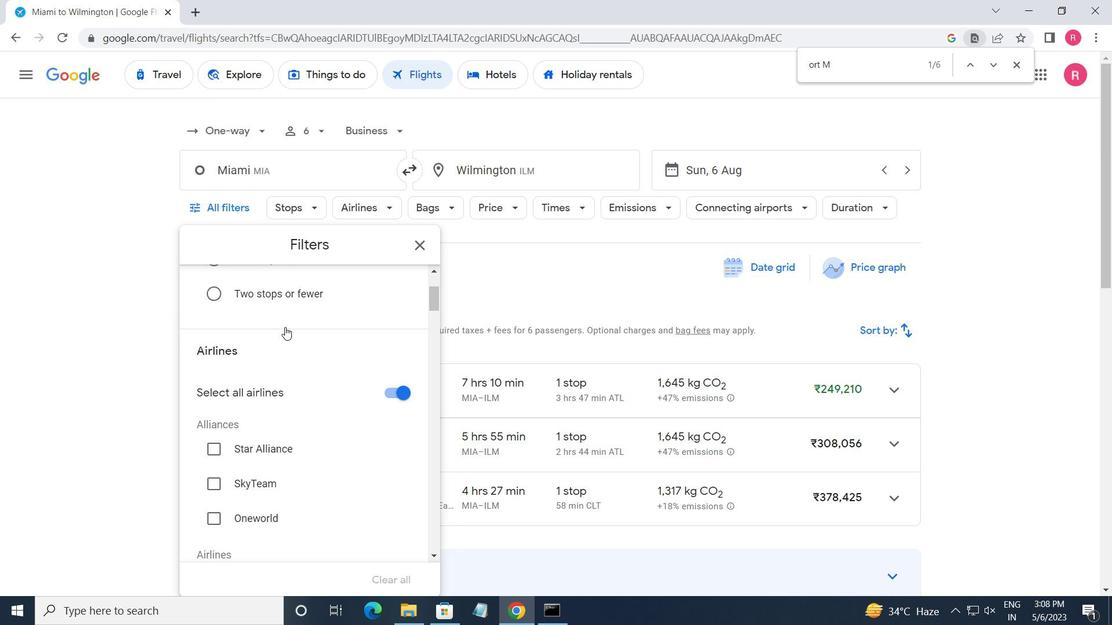 
Action: Mouse scrolled (285, 326) with delta (0, 0)
Screenshot: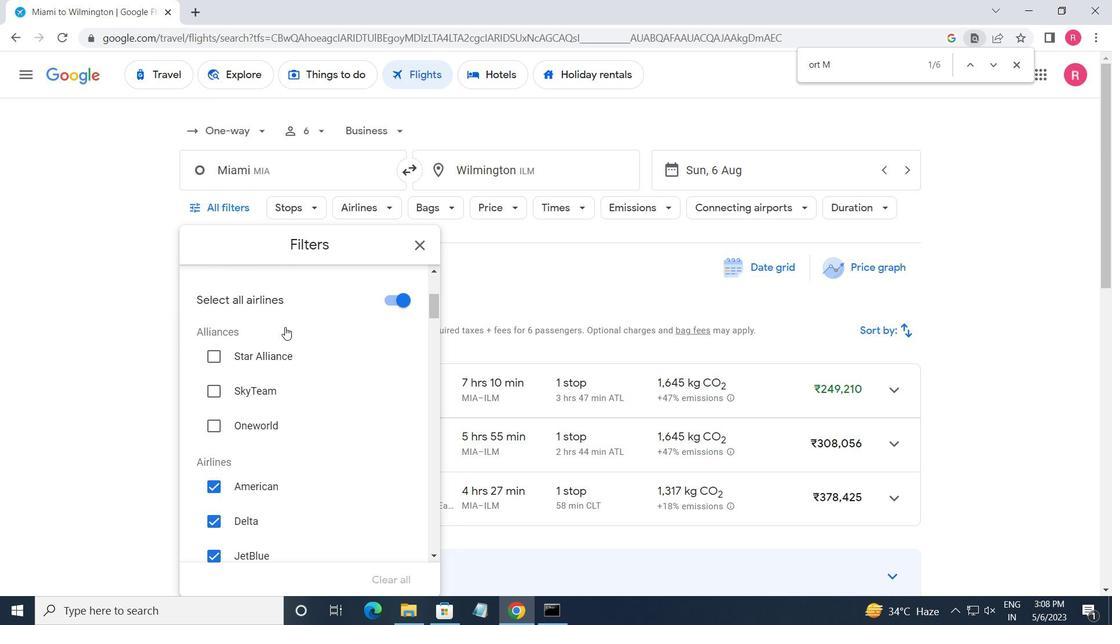 
Action: Mouse moved to (380, 306)
Screenshot: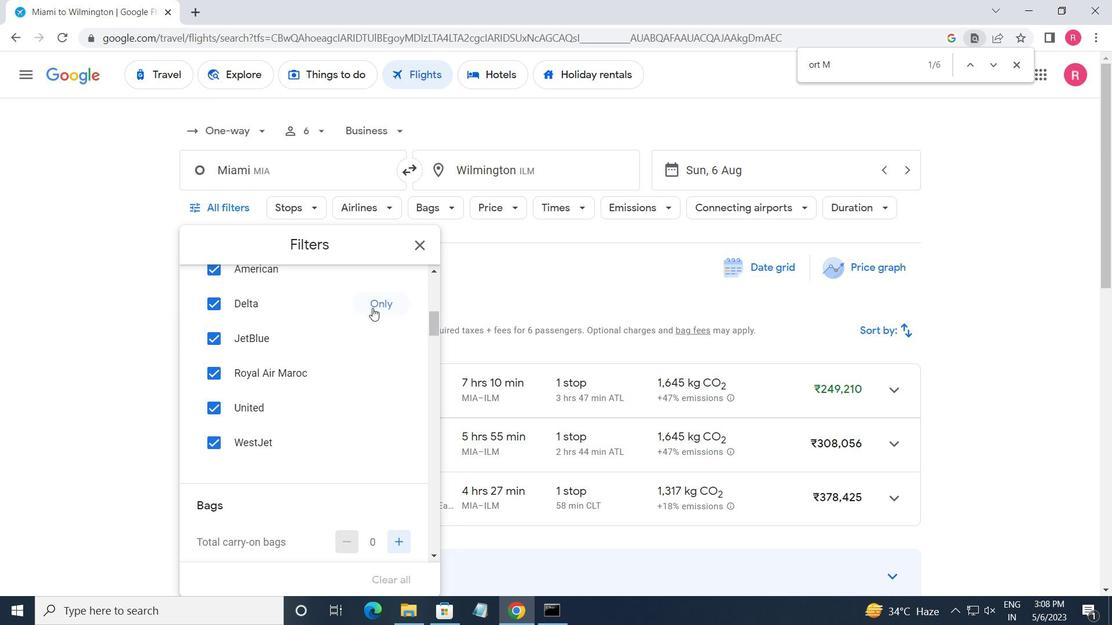 
Action: Mouse pressed left at (380, 306)
Screenshot: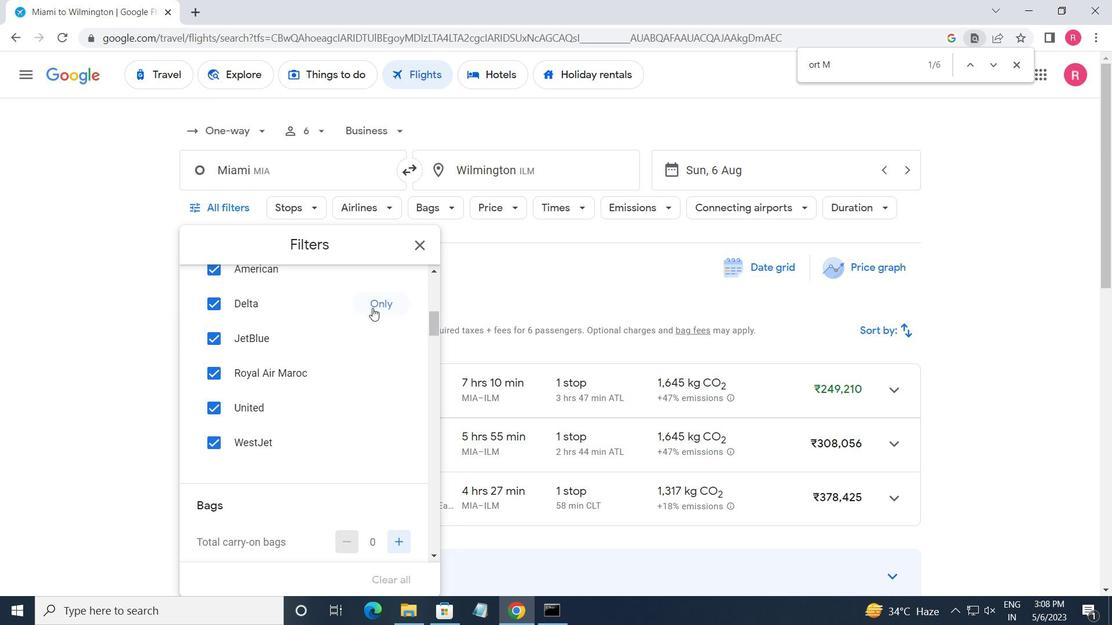 
Action: Mouse moved to (300, 354)
Screenshot: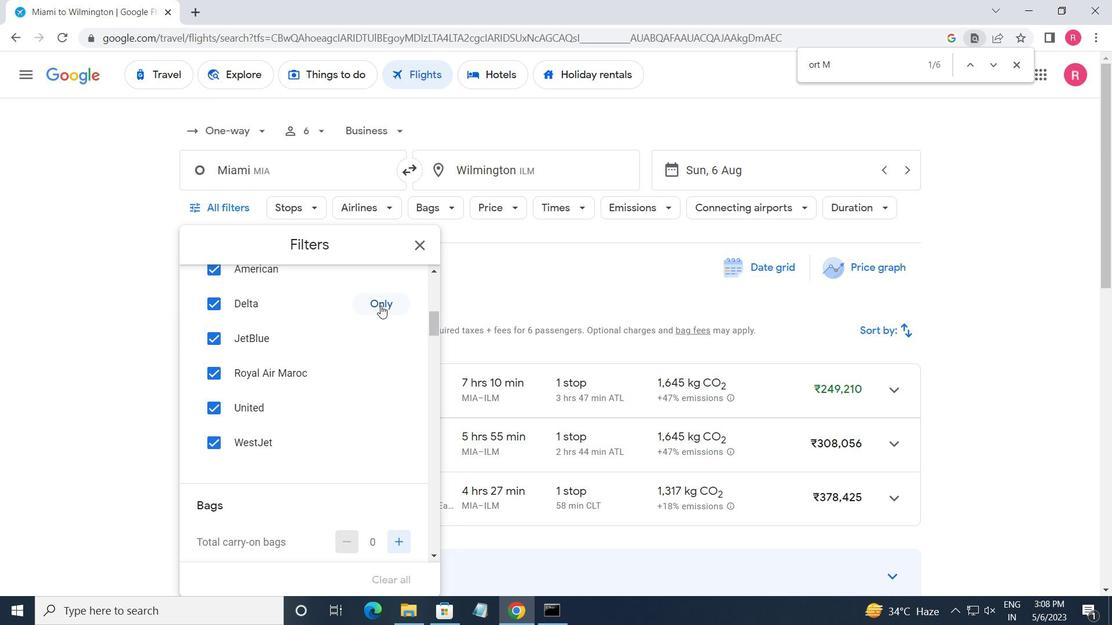 
Action: Mouse scrolled (300, 353) with delta (0, 0)
Screenshot: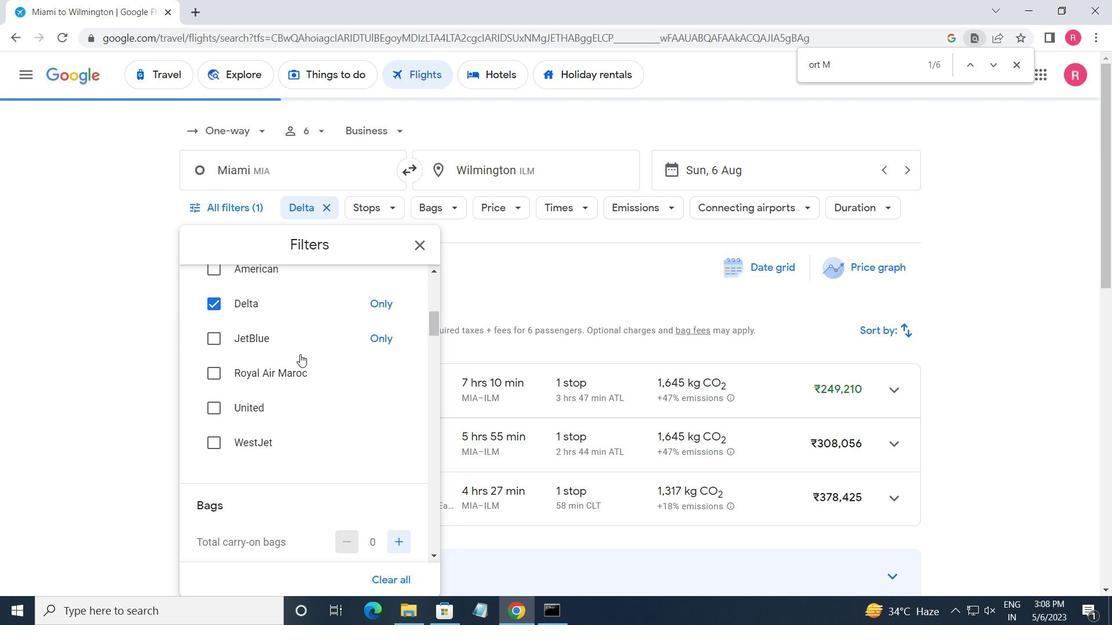 
Action: Mouse scrolled (300, 353) with delta (0, 0)
Screenshot: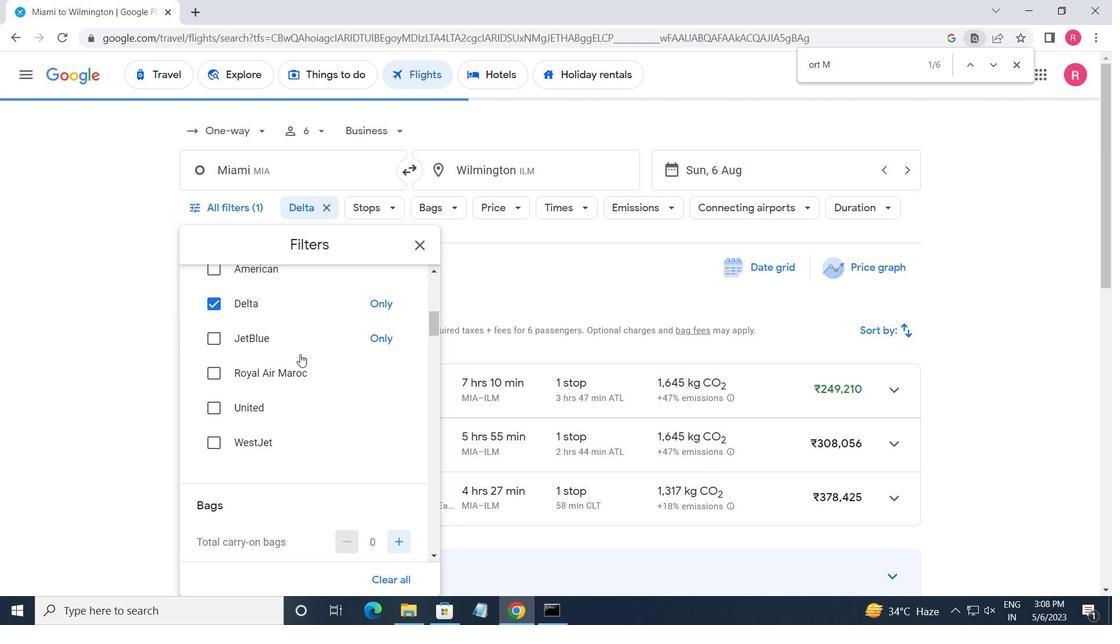 
Action: Mouse scrolled (300, 353) with delta (0, 0)
Screenshot: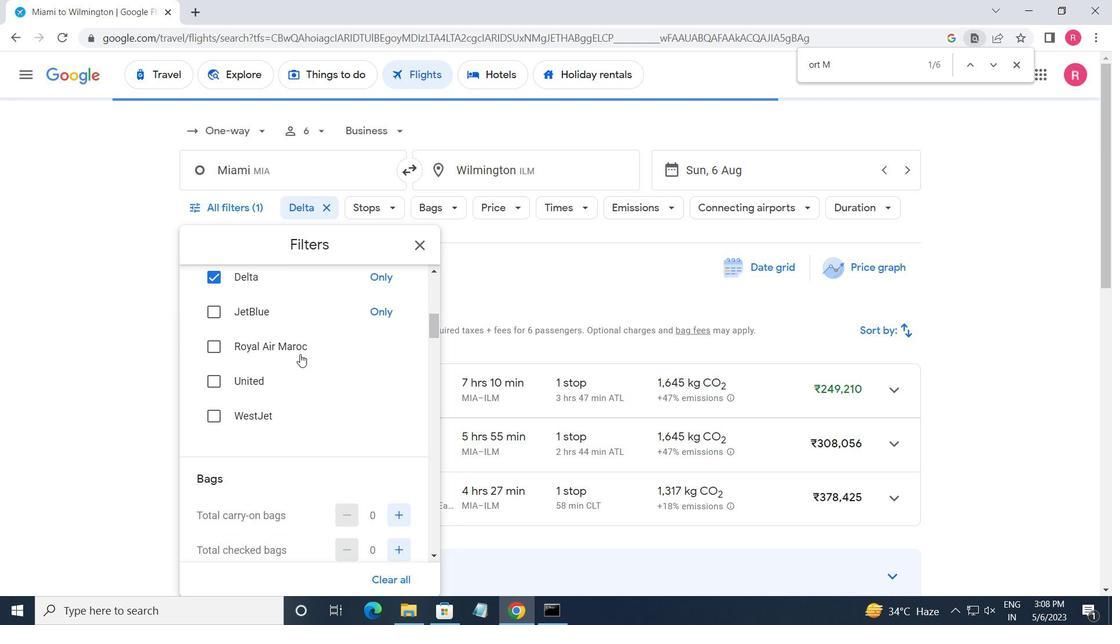 
Action: Mouse moved to (389, 357)
Screenshot: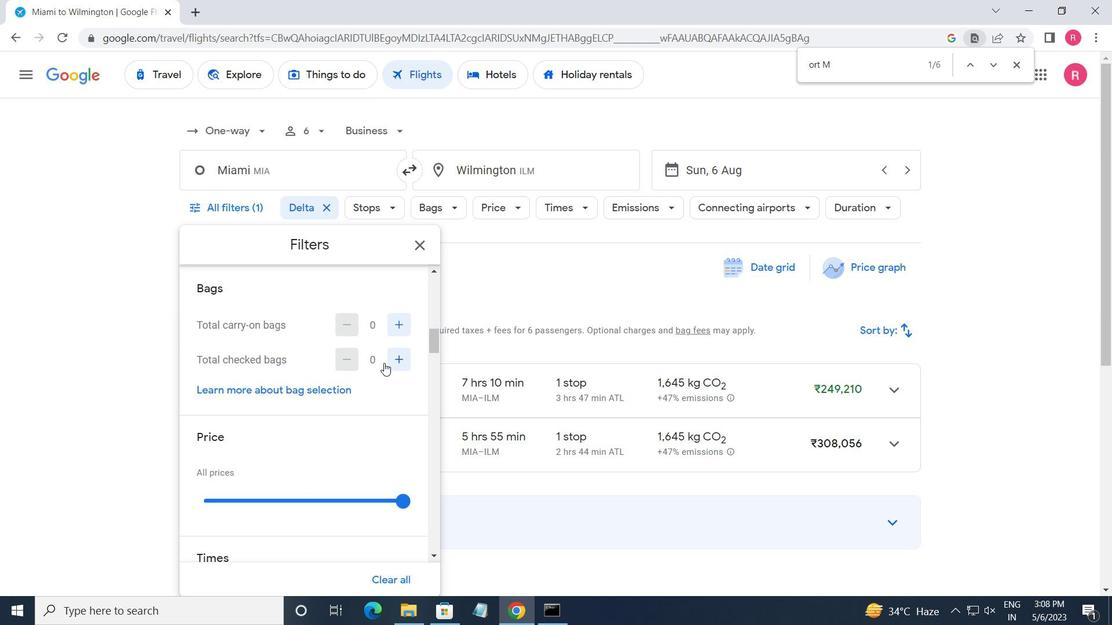 
Action: Mouse pressed left at (389, 357)
Screenshot: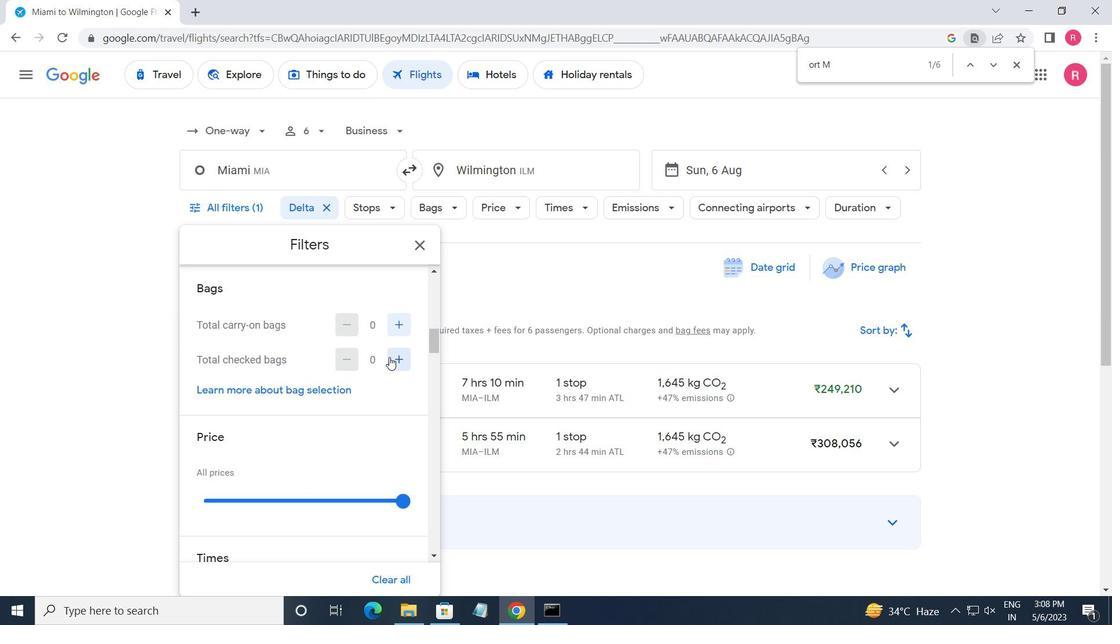 
Action: Mouse pressed left at (389, 357)
Screenshot: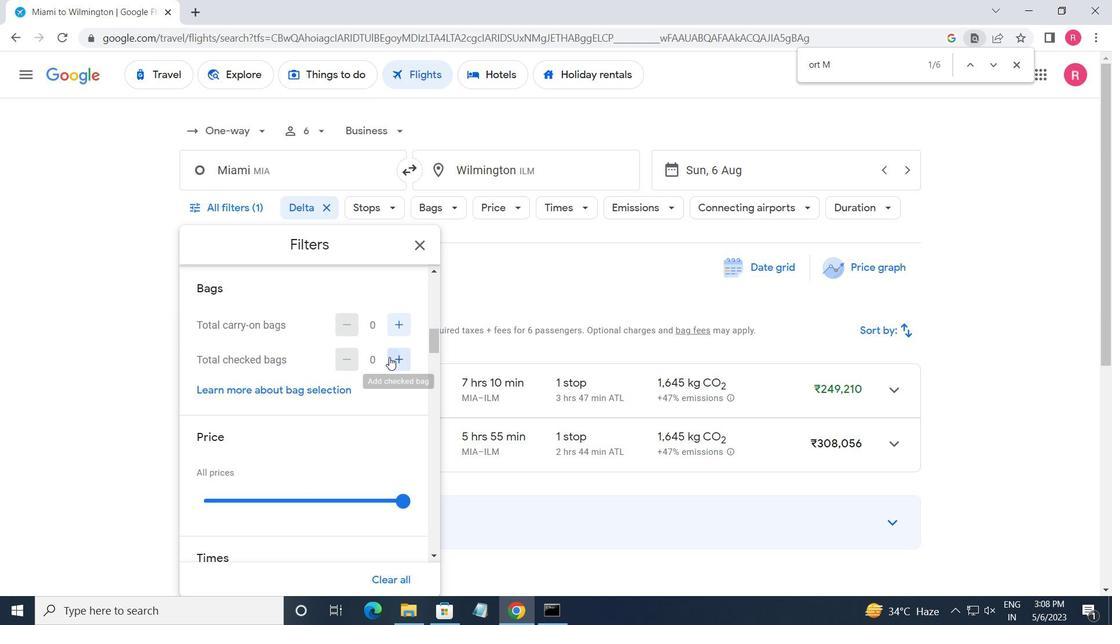 
Action: Mouse pressed left at (389, 357)
Screenshot: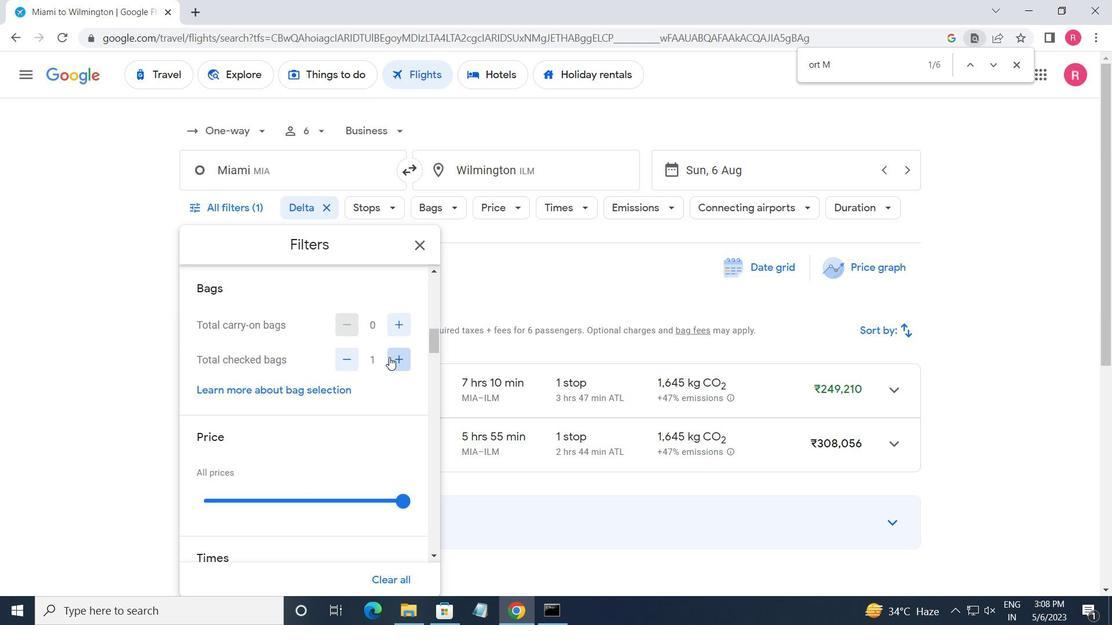 
Action: Mouse pressed left at (389, 357)
Screenshot: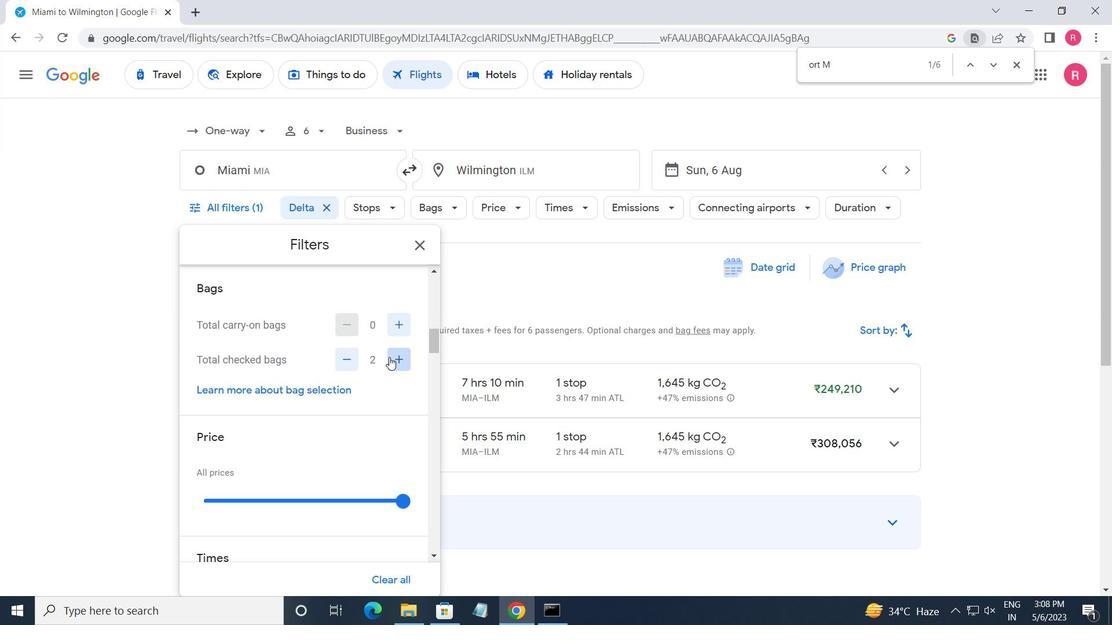 
Action: Mouse moved to (389, 357)
Screenshot: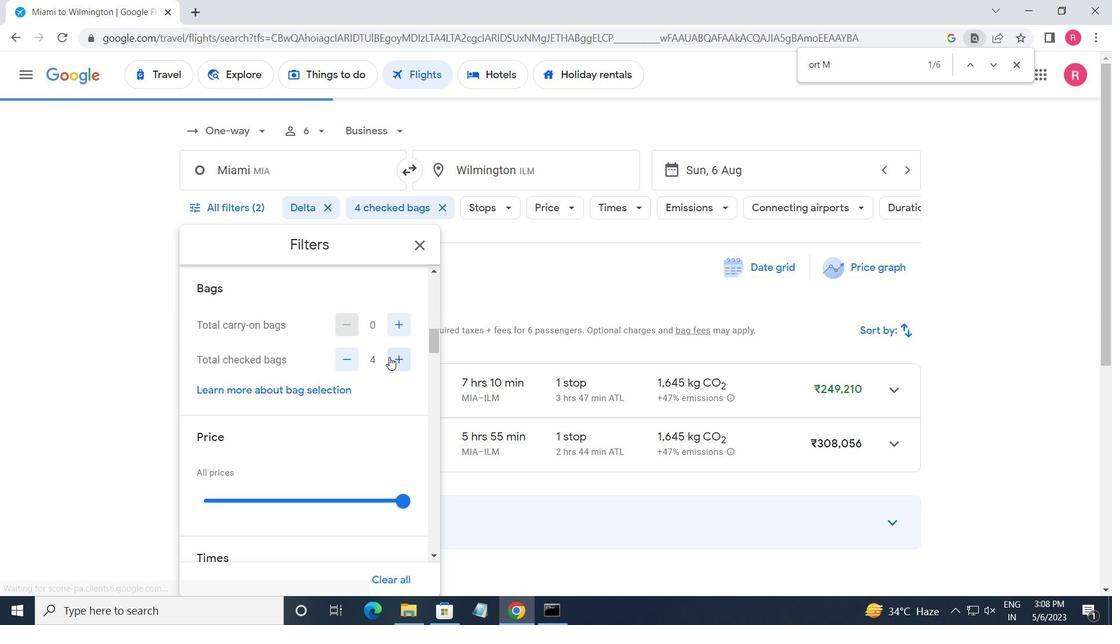 
Action: Mouse scrolled (389, 356) with delta (0, 0)
Screenshot: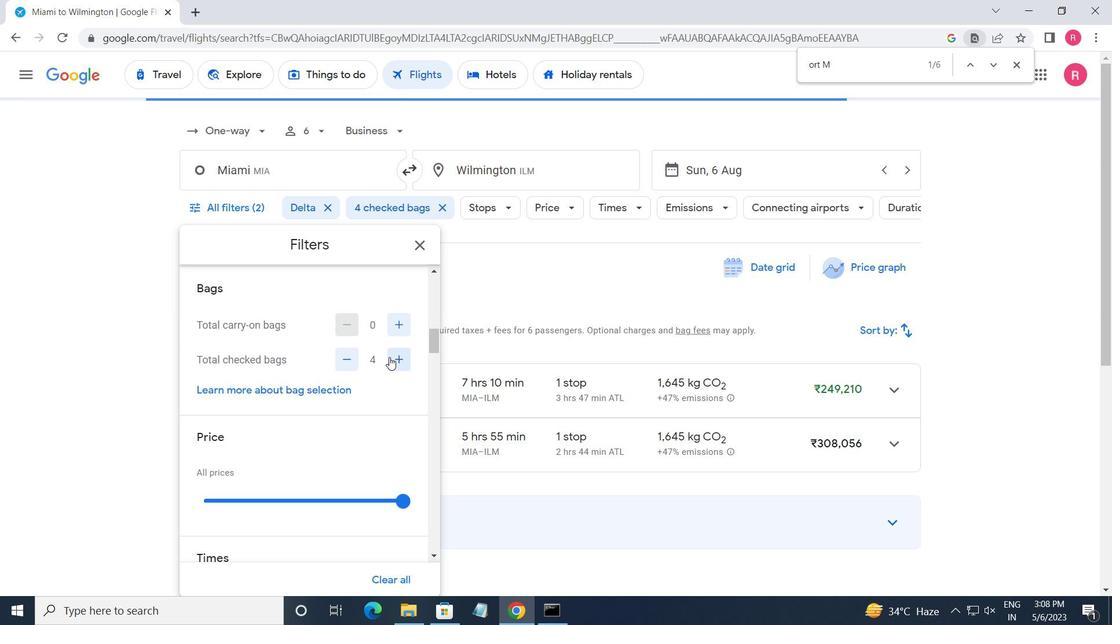 
Action: Mouse scrolled (389, 356) with delta (0, 0)
Screenshot: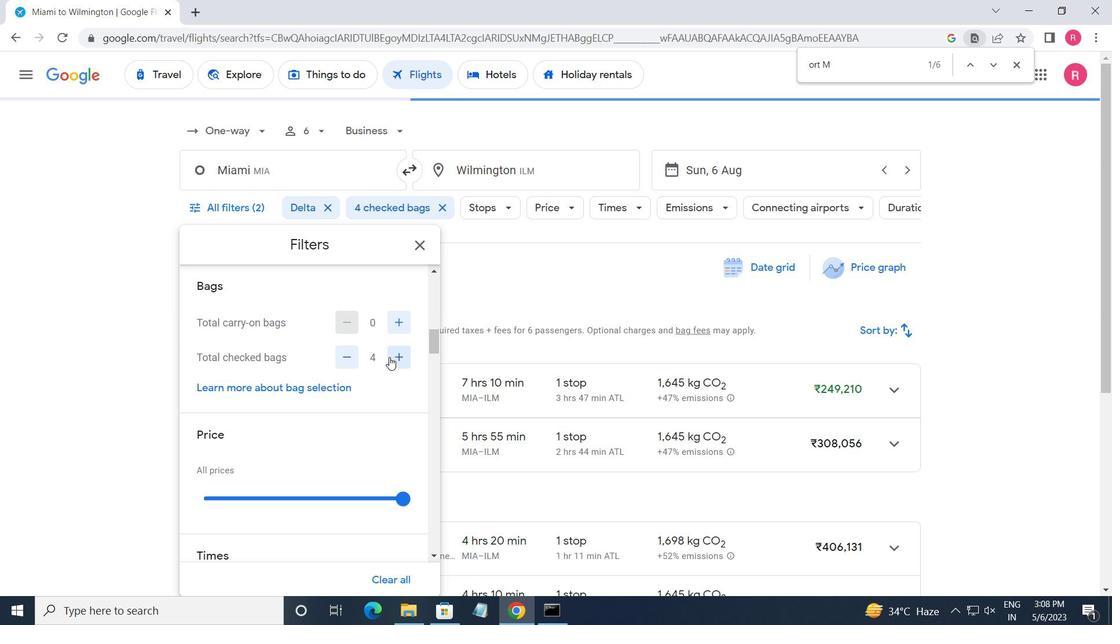 
Action: Mouse scrolled (389, 356) with delta (0, 0)
Screenshot: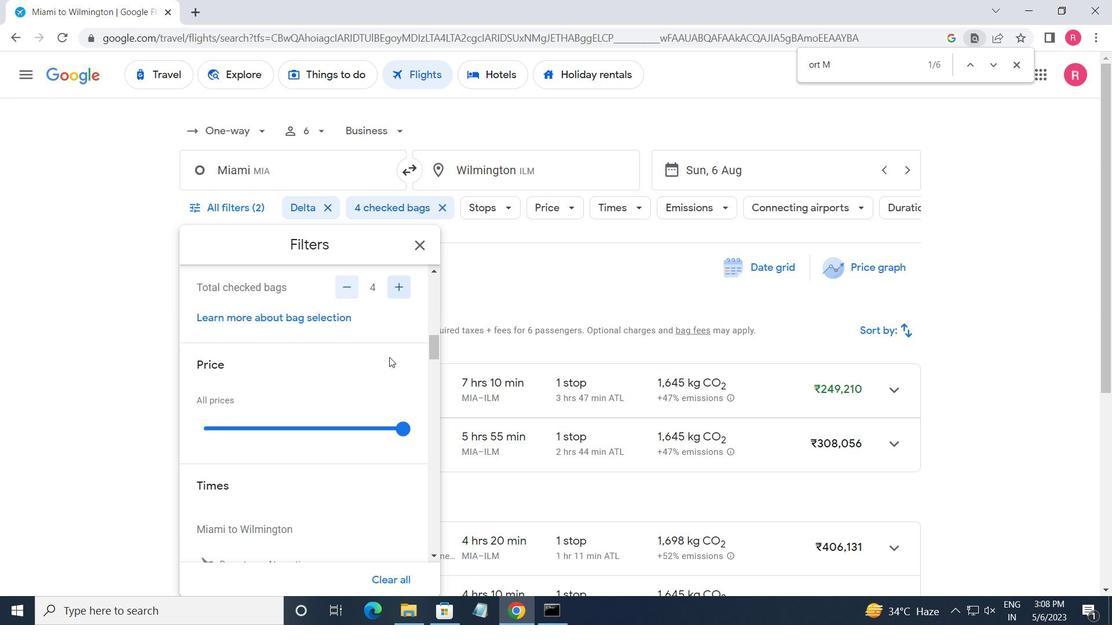 
Action: Mouse moved to (396, 350)
Screenshot: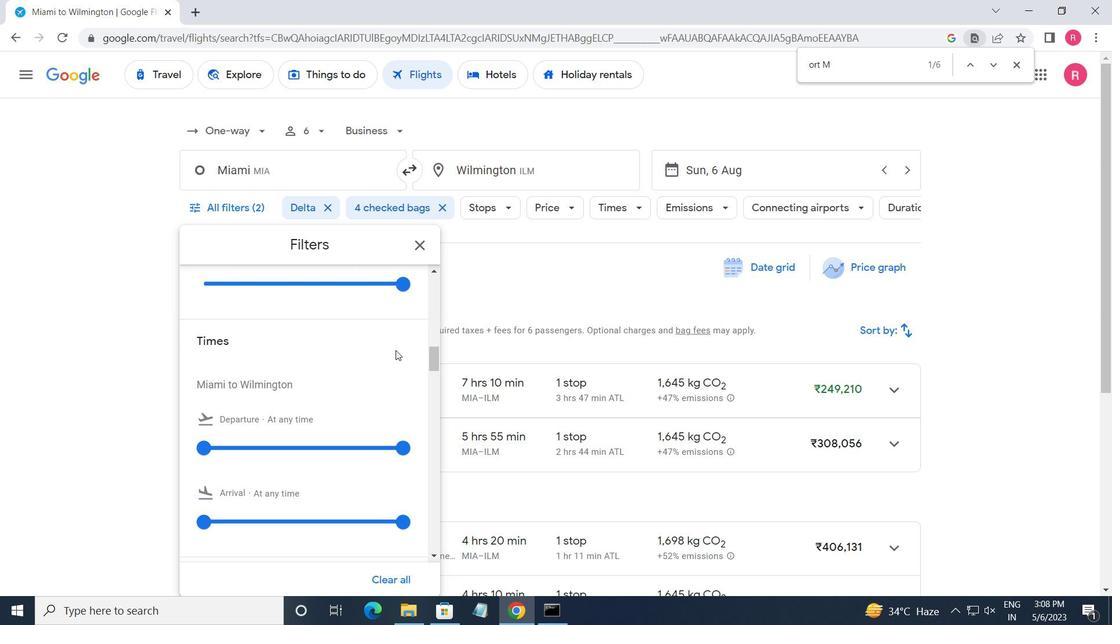 
Action: Mouse scrolled (396, 351) with delta (0, 0)
Screenshot: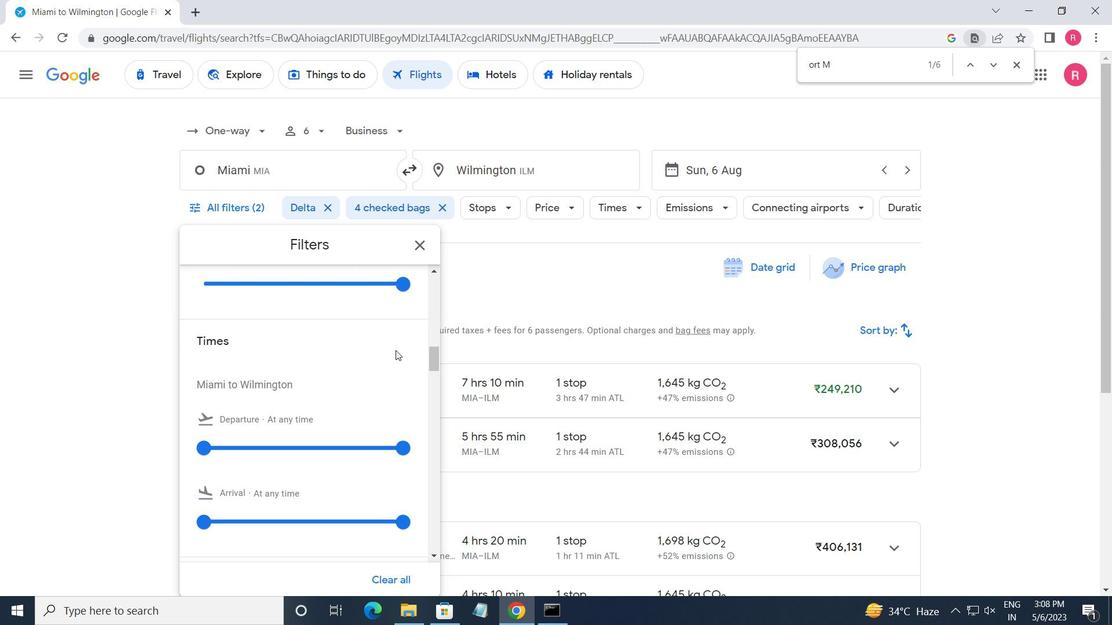 
Action: Mouse moved to (402, 354)
Screenshot: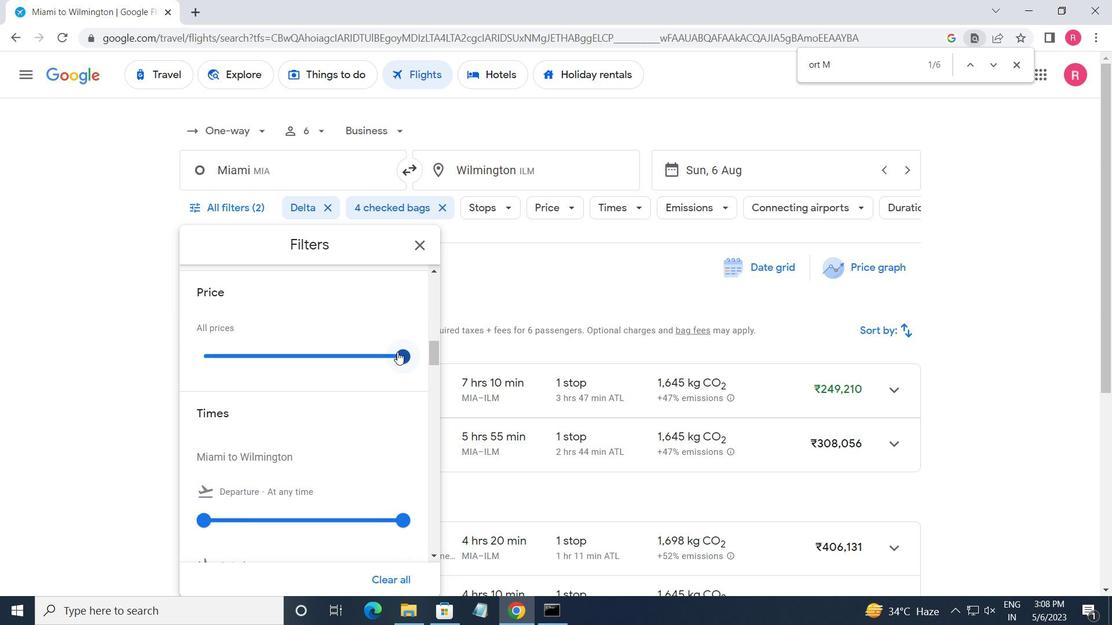 
Action: Mouse pressed left at (402, 354)
Screenshot: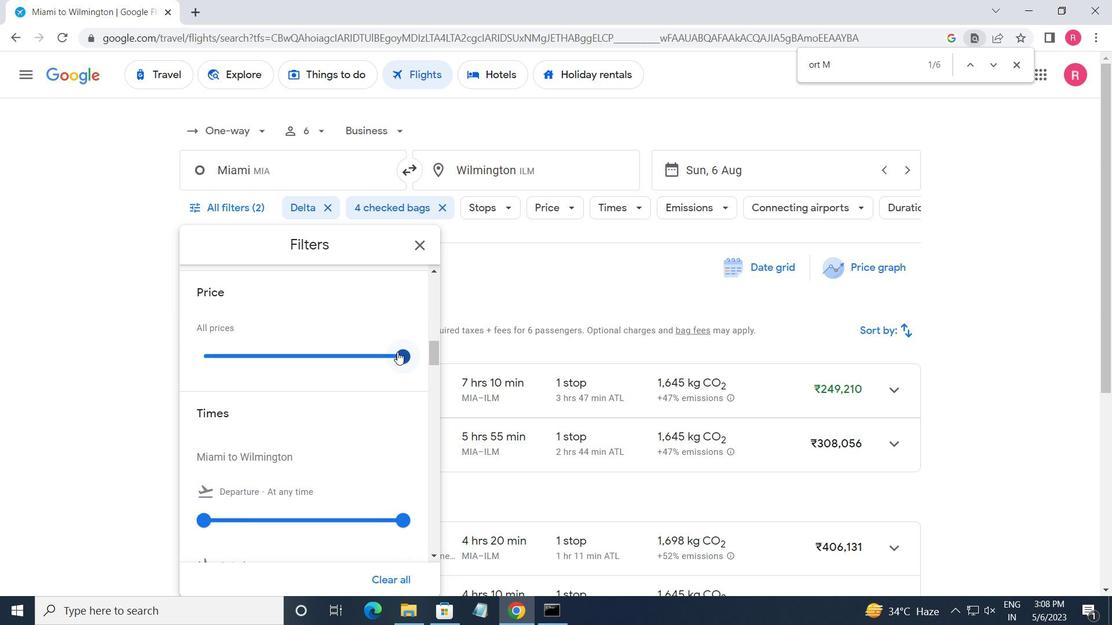
Action: Mouse moved to (263, 371)
Screenshot: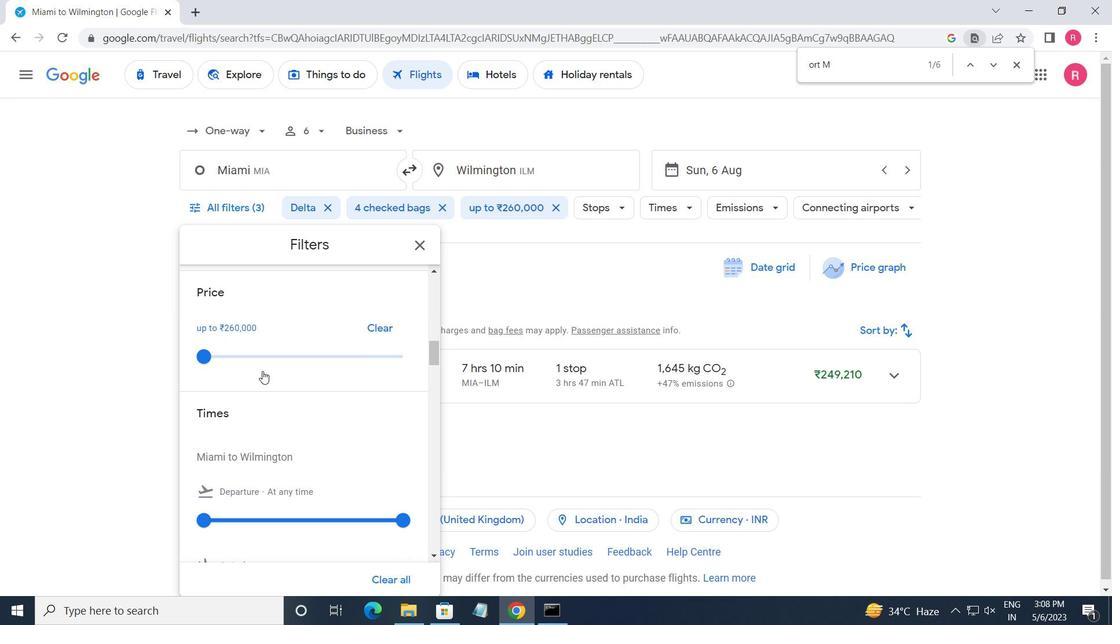 
Action: Mouse scrolled (263, 370) with delta (0, 0)
Screenshot: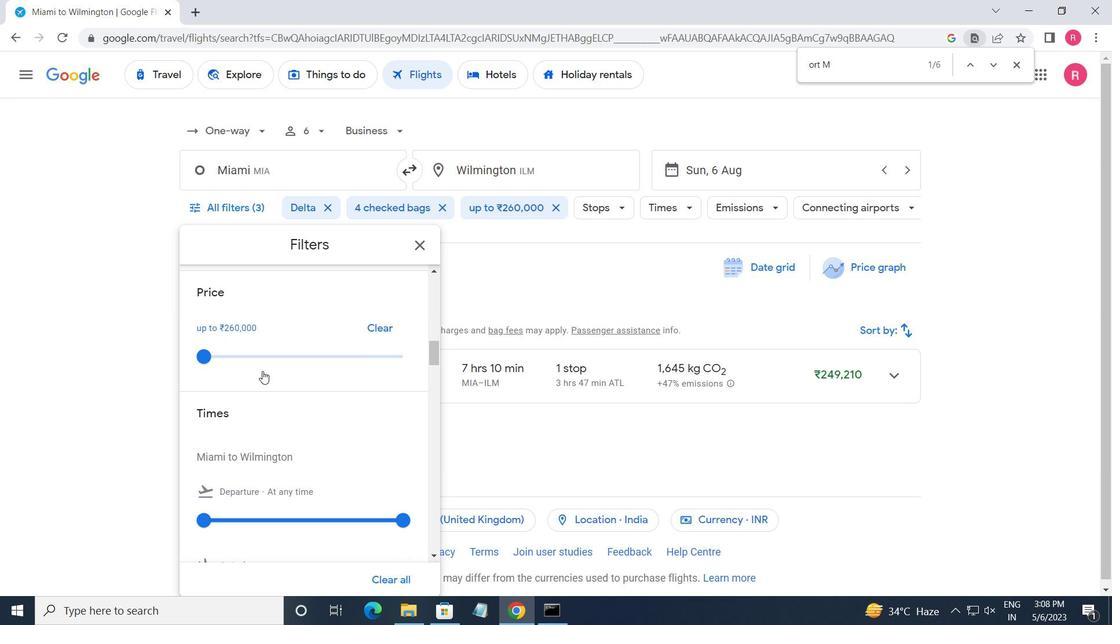 
Action: Mouse moved to (209, 439)
Screenshot: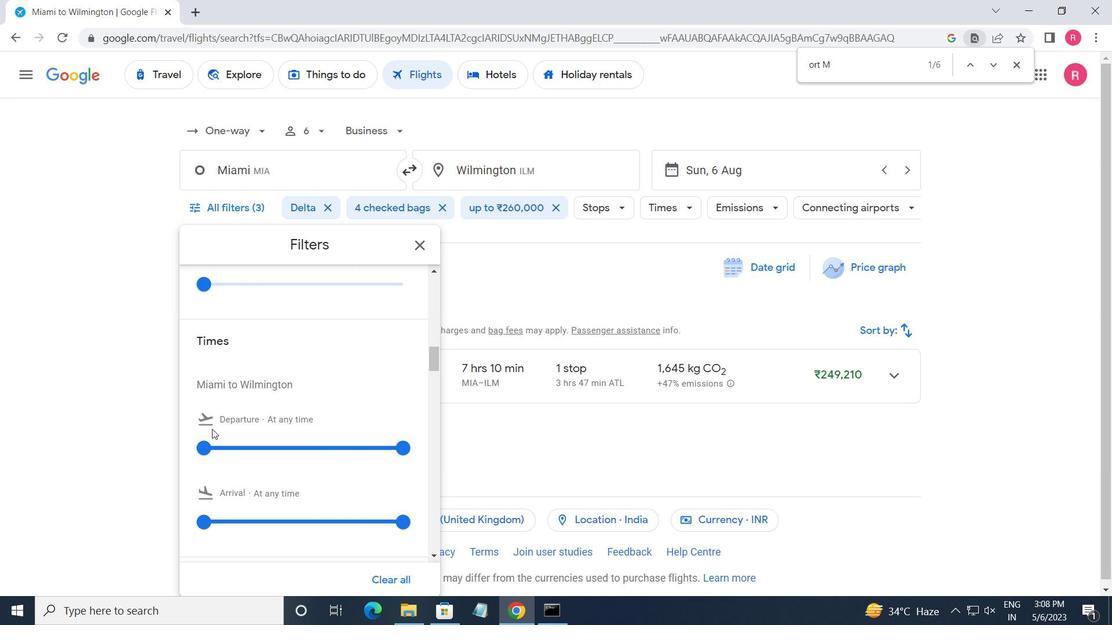 
Action: Mouse pressed left at (209, 439)
Screenshot: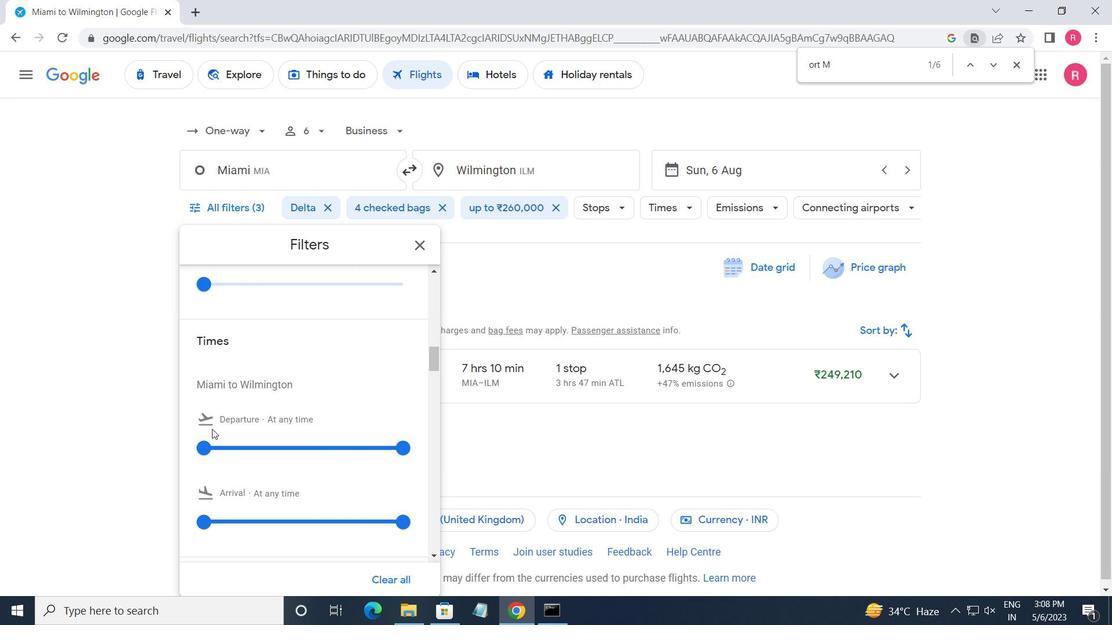 
Action: Mouse moved to (422, 250)
Screenshot: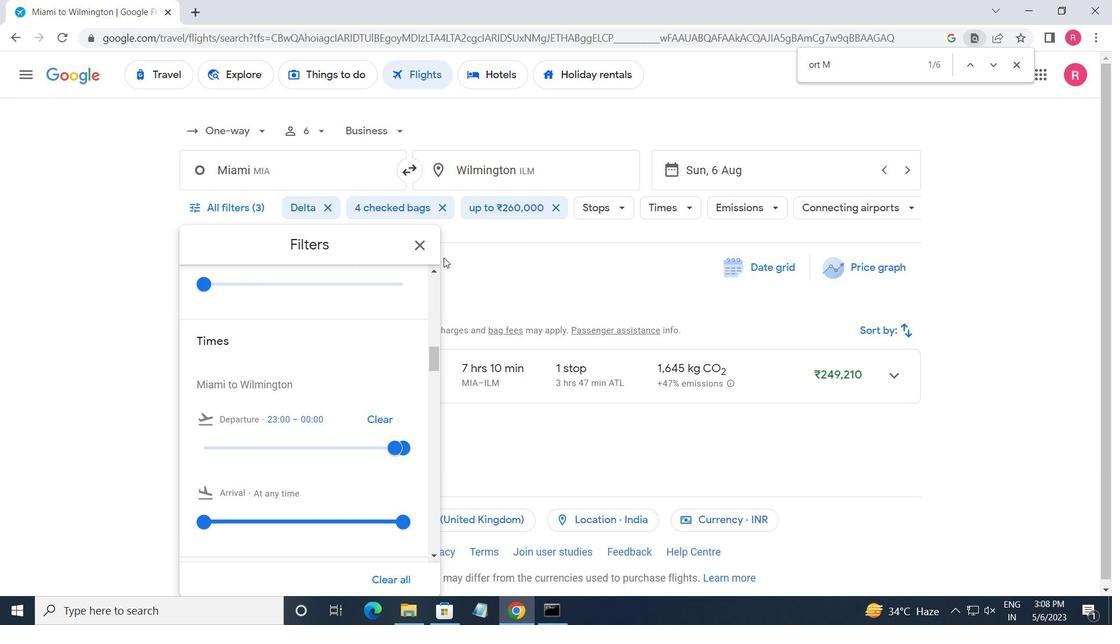 
Action: Mouse pressed left at (422, 250)
Screenshot: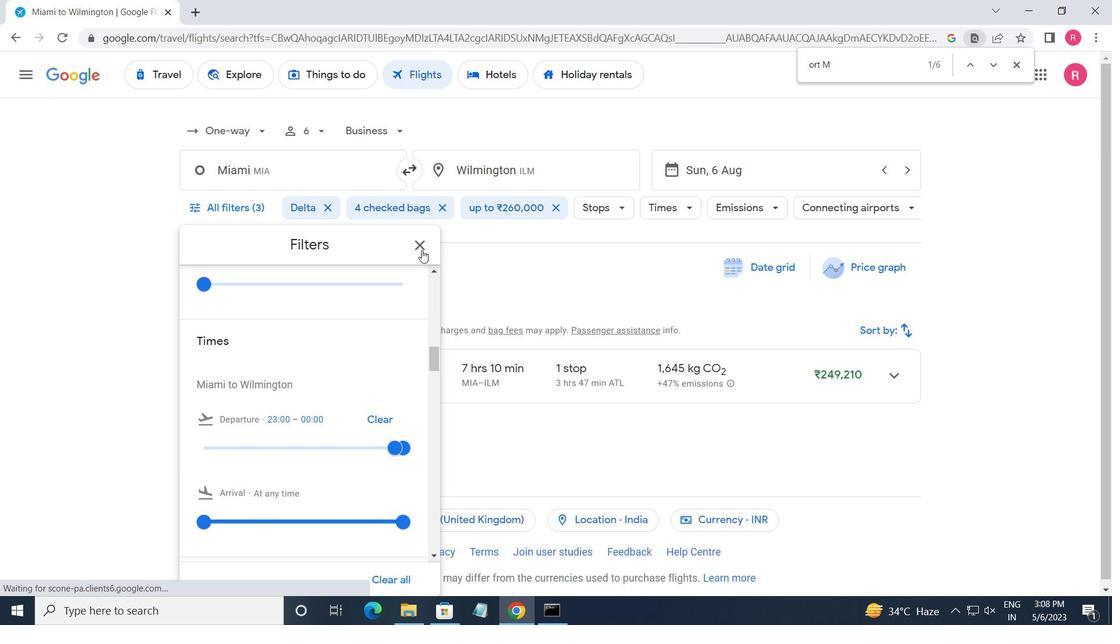 
